 Task: Add Attachment from Google Drive to Card Card0000000071 in Board Board0000000018 in Workspace WS0000000006 in Trello. Add Cover Orange to Card Card0000000071 in Board Board0000000018 in Workspace WS0000000006 in Trello. Add "Add Label …" with "Title" Title0000000071 to Button Button0000000071 to Card Card0000000071 in Board Board0000000018 in Workspace WS0000000006 in Trello. Add Description DS0000000071 to Card Card0000000071 in Board Board0000000018 in Workspace WS0000000006 in Trello. Add Comment CM0000000071 to Card Card0000000071 in Board Board0000000018 in Workspace WS0000000006 in Trello
Action: Mouse moved to (55, 407)
Screenshot: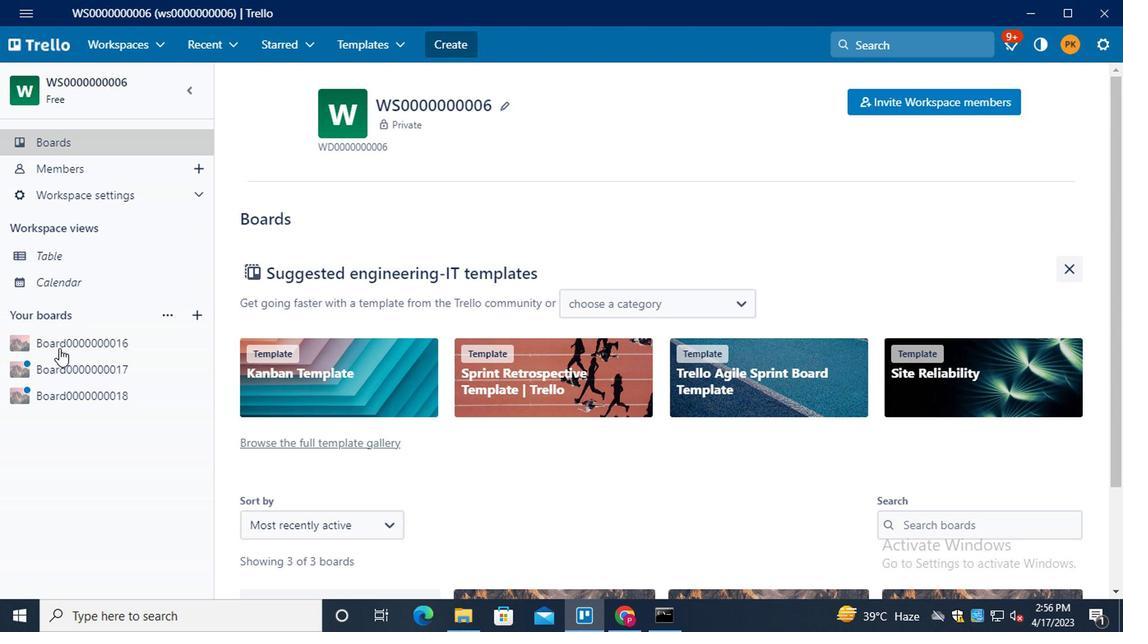 
Action: Mouse pressed left at (55, 407)
Screenshot: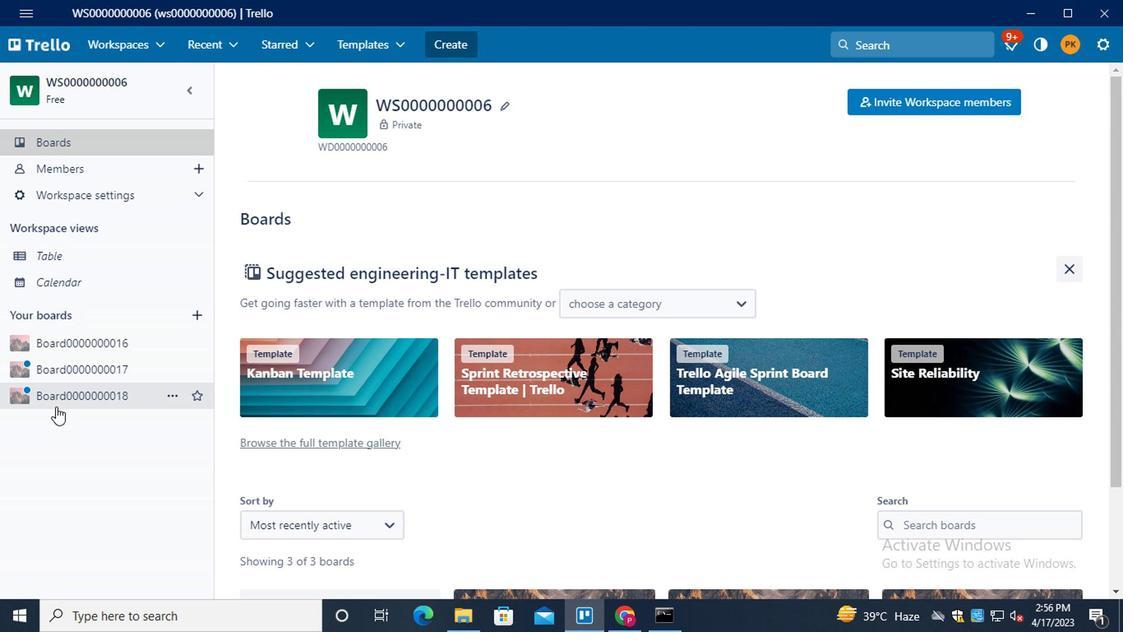 
Action: Mouse moved to (346, 505)
Screenshot: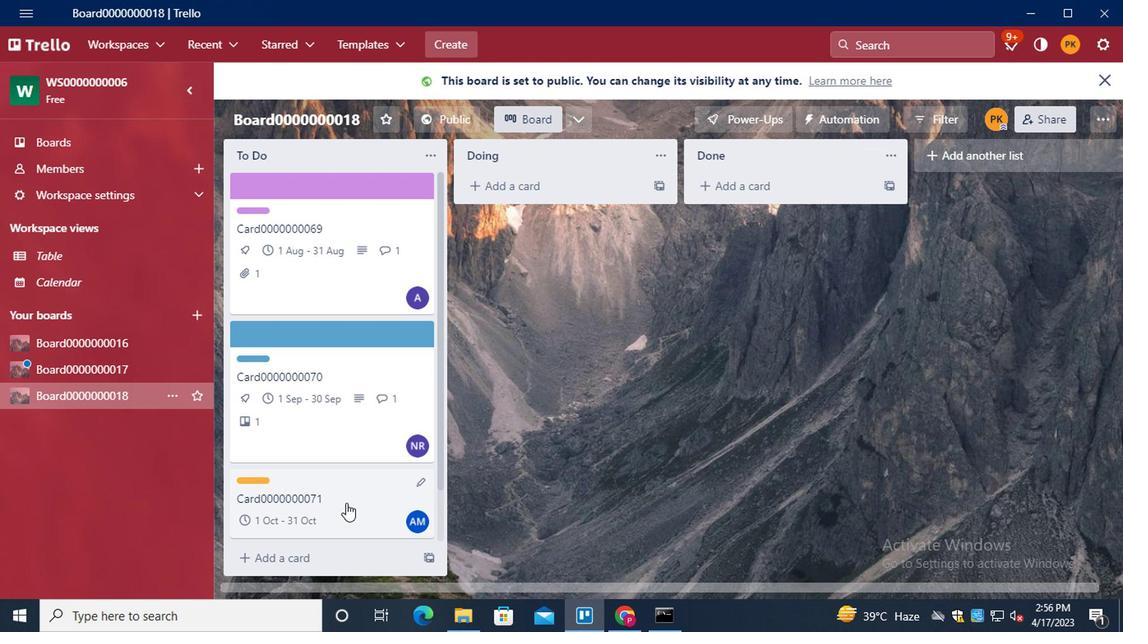 
Action: Mouse pressed left at (346, 505)
Screenshot: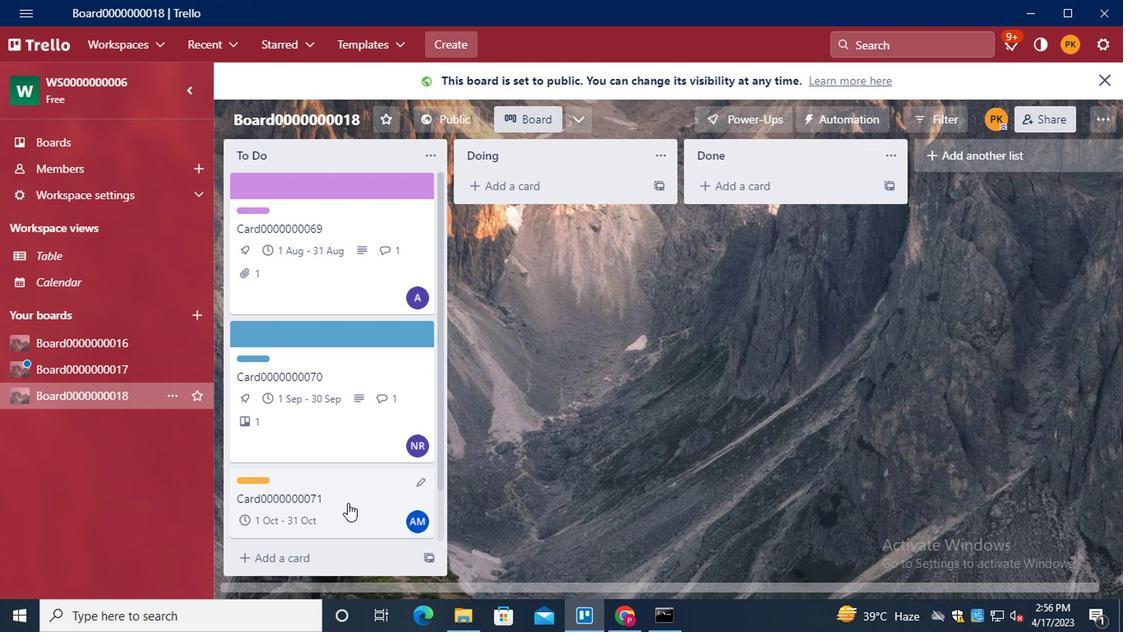 
Action: Mouse moved to (754, 289)
Screenshot: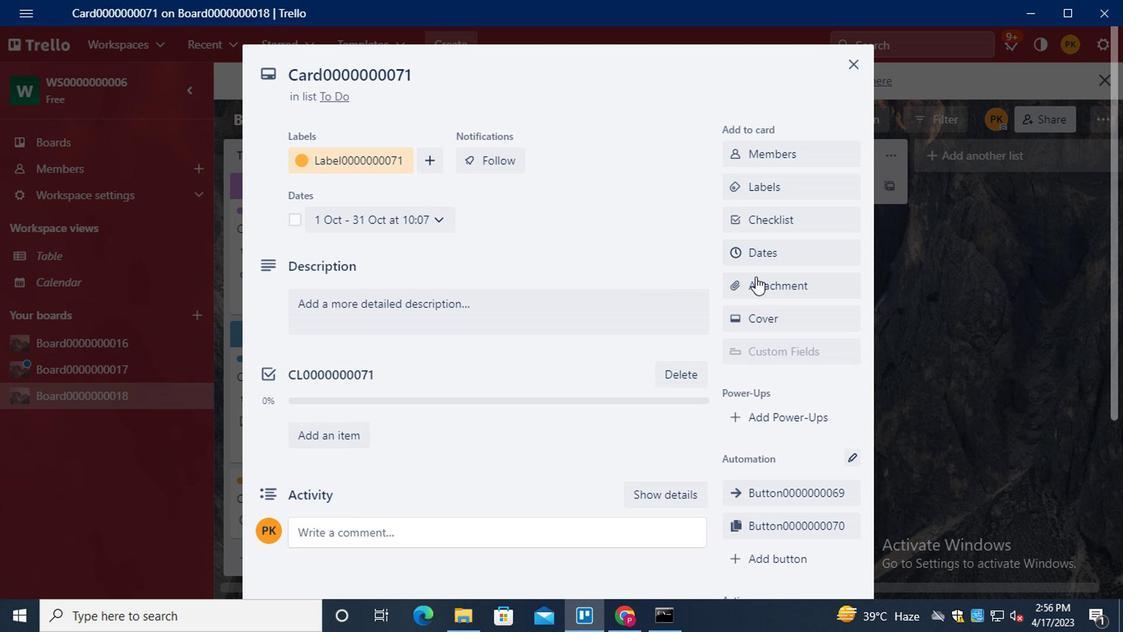
Action: Mouse pressed left at (754, 289)
Screenshot: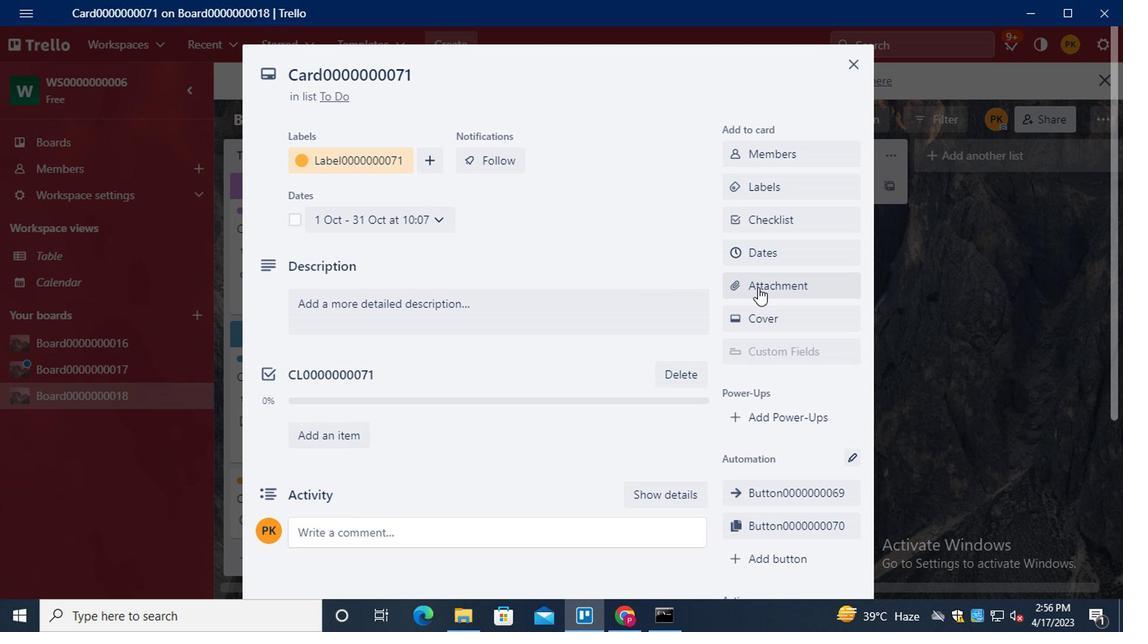 
Action: Mouse moved to (802, 197)
Screenshot: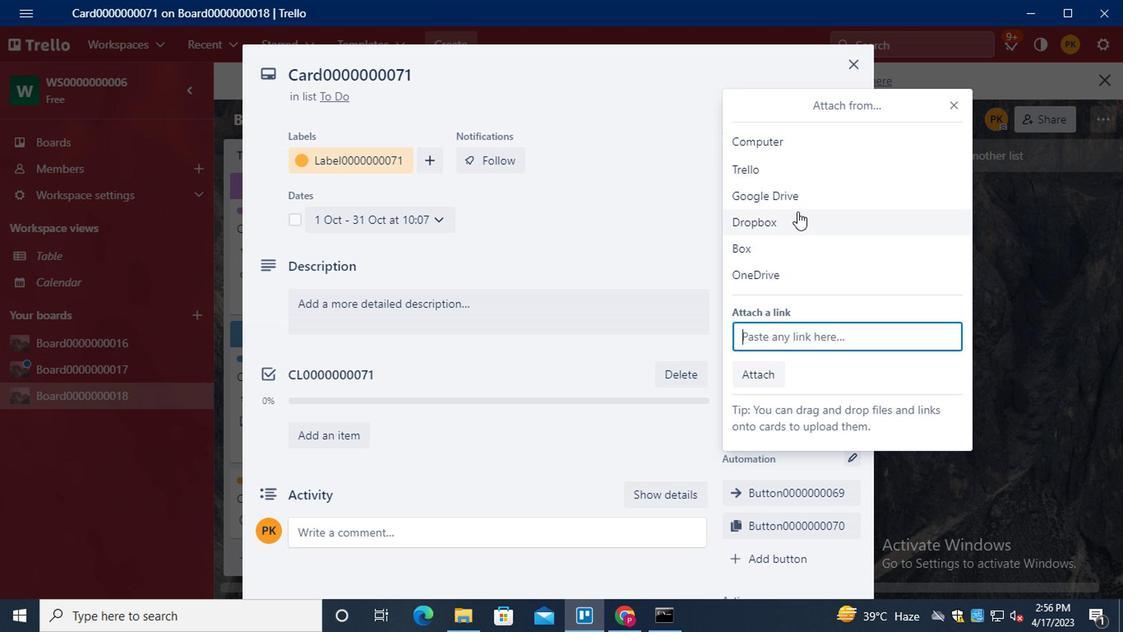 
Action: Mouse pressed left at (802, 197)
Screenshot: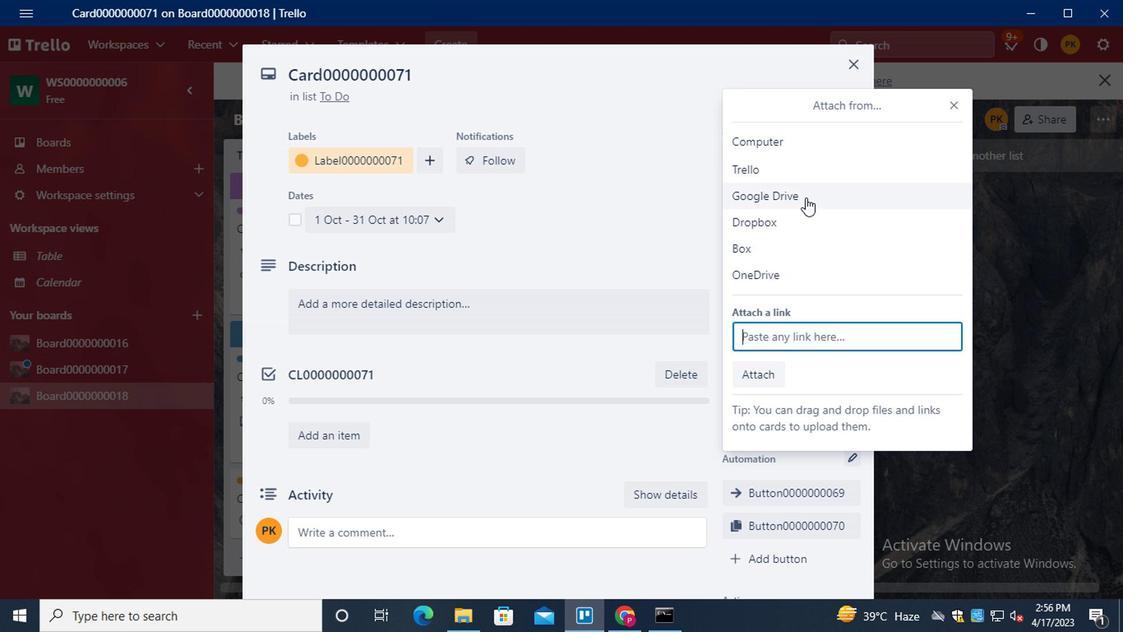 
Action: Mouse moved to (687, 252)
Screenshot: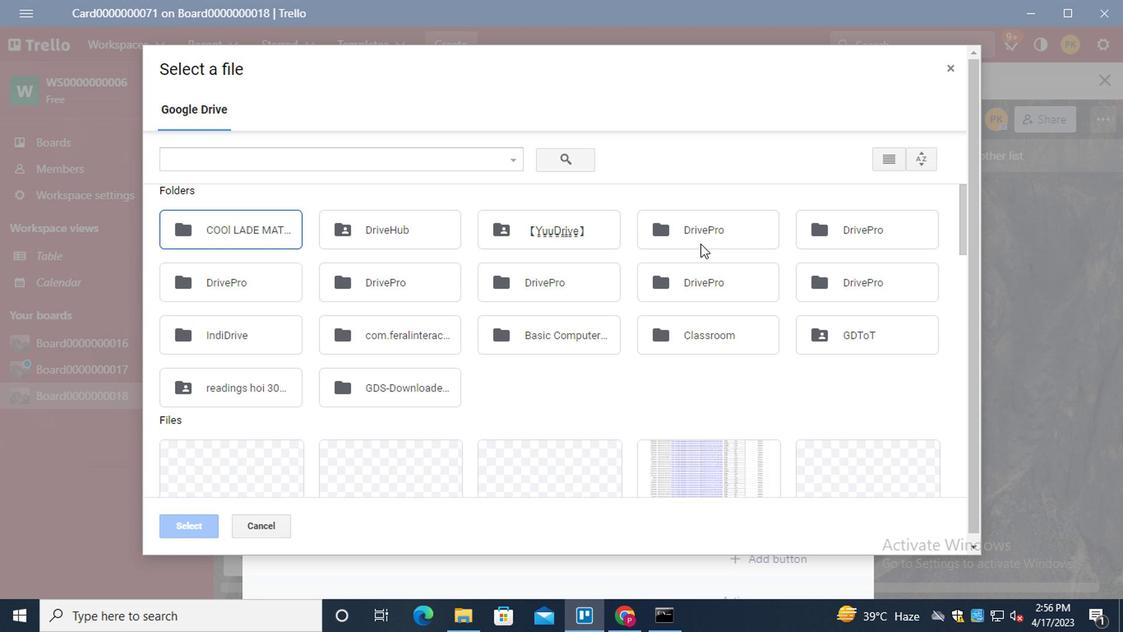 
Action: Mouse scrolled (687, 251) with delta (0, 0)
Screenshot: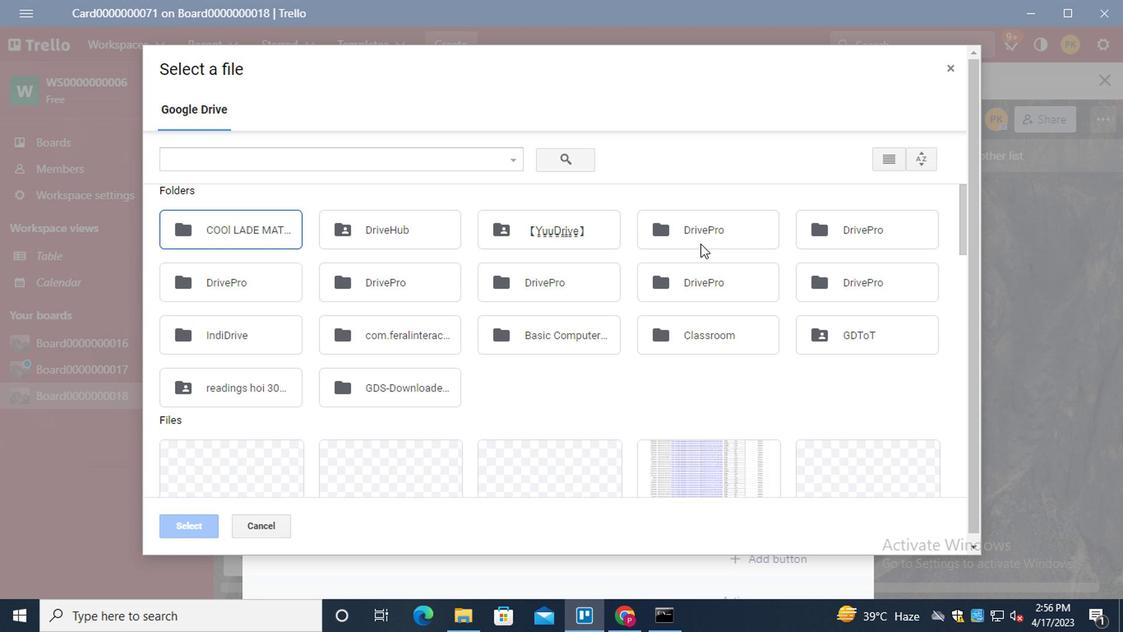 
Action: Mouse moved to (687, 259)
Screenshot: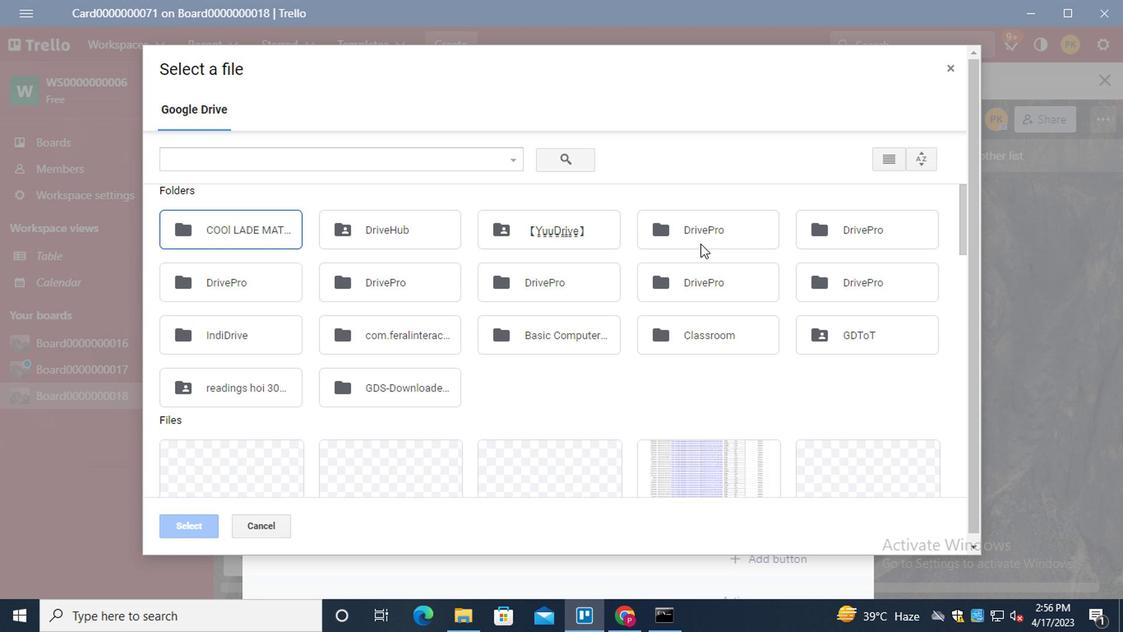
Action: Mouse scrolled (687, 259) with delta (0, 0)
Screenshot: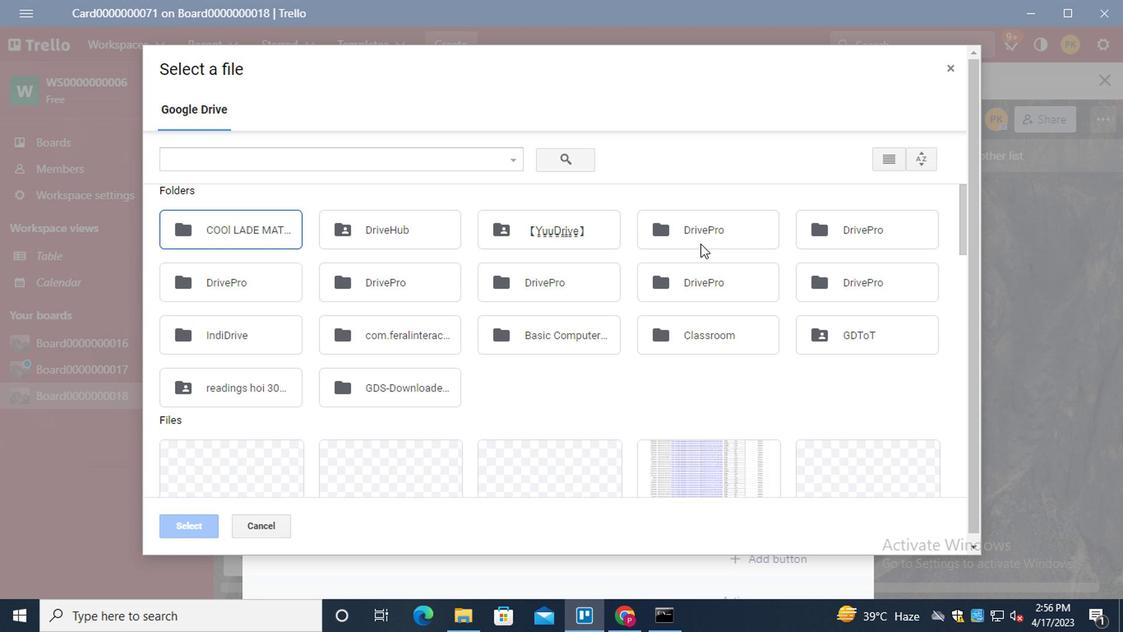 
Action: Mouse moved to (685, 273)
Screenshot: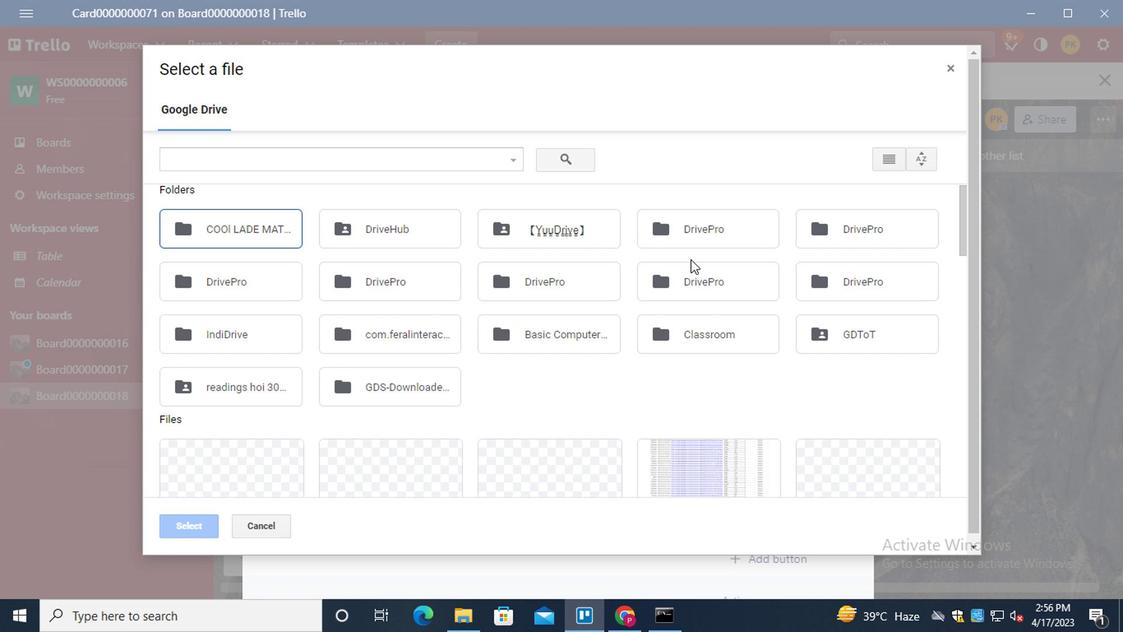 
Action: Mouse scrolled (685, 272) with delta (0, -1)
Screenshot: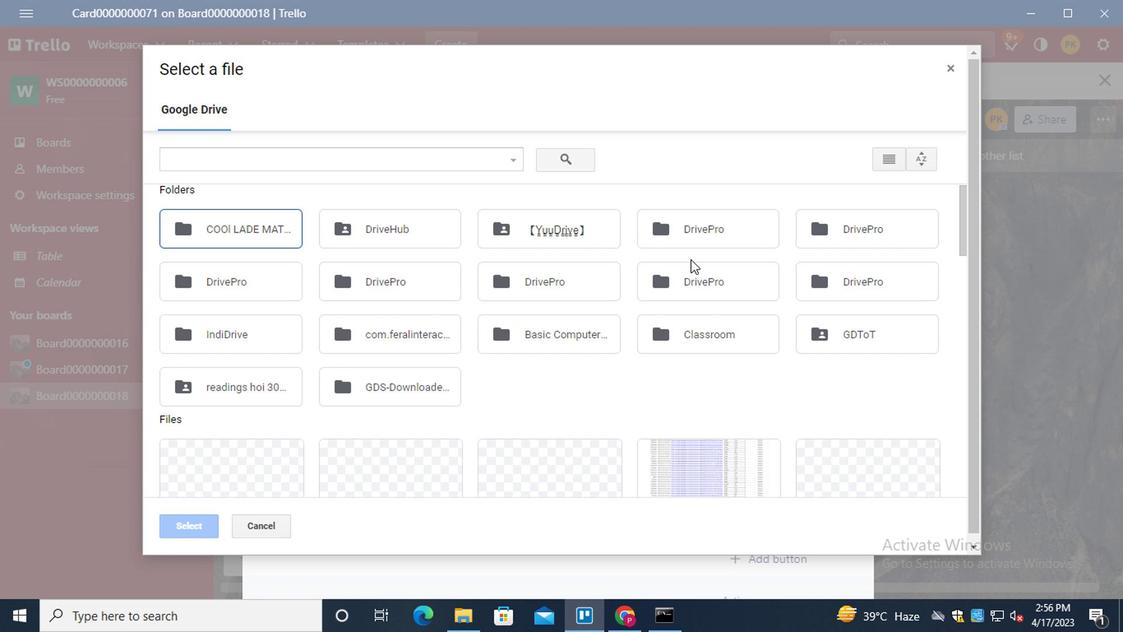 
Action: Mouse moved to (519, 419)
Screenshot: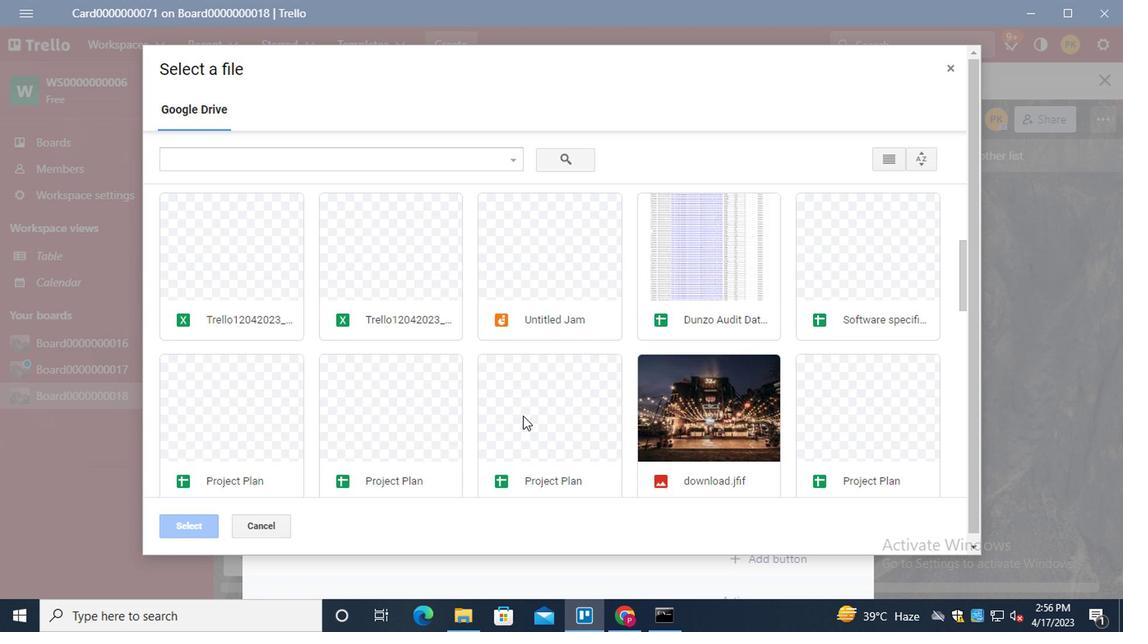 
Action: Mouse pressed left at (519, 419)
Screenshot: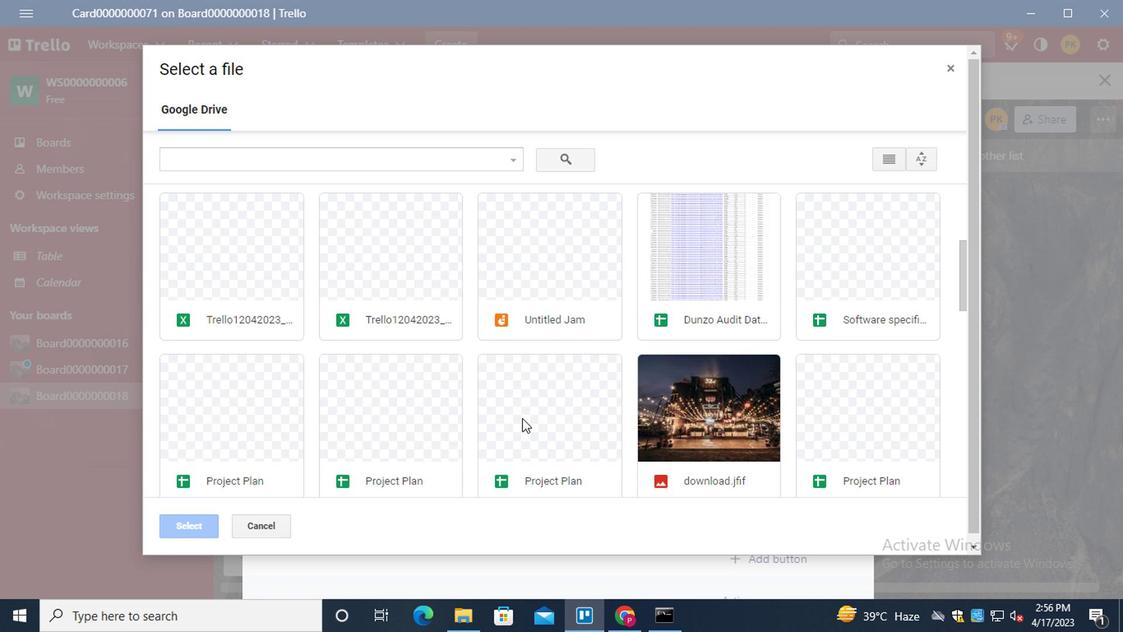 
Action: Mouse moved to (189, 527)
Screenshot: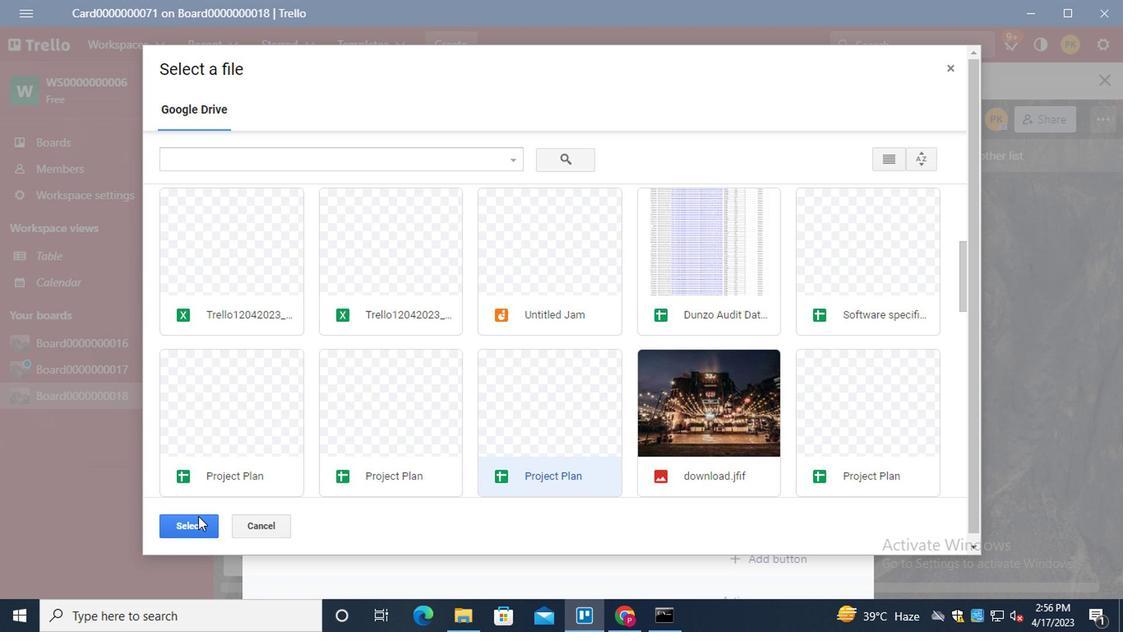 
Action: Mouse pressed left at (189, 527)
Screenshot: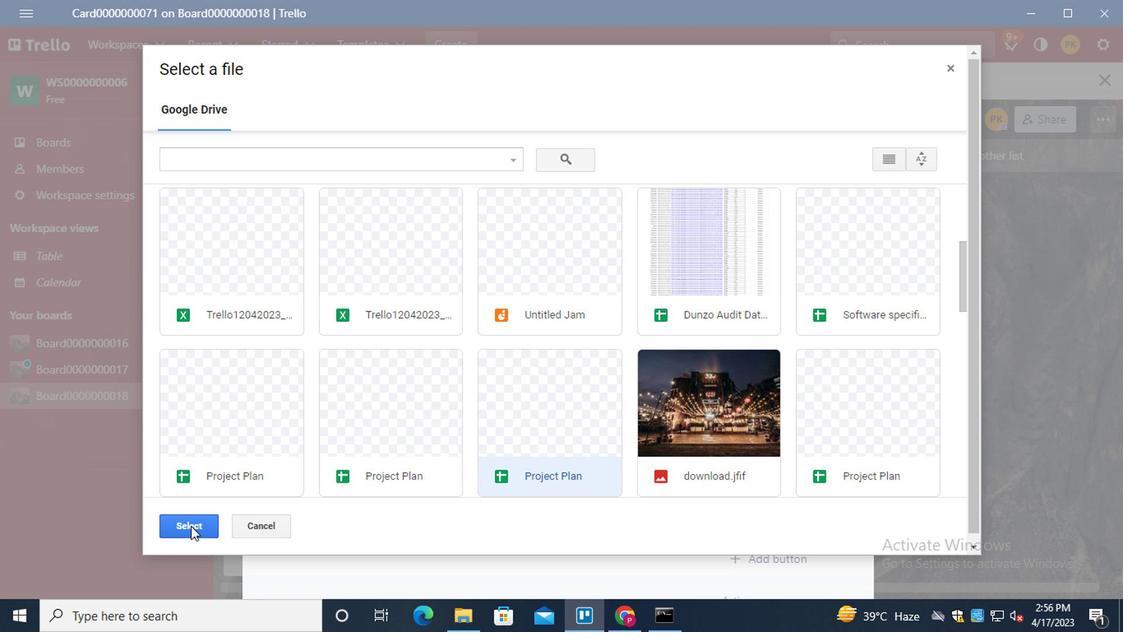 
Action: Mouse moved to (759, 317)
Screenshot: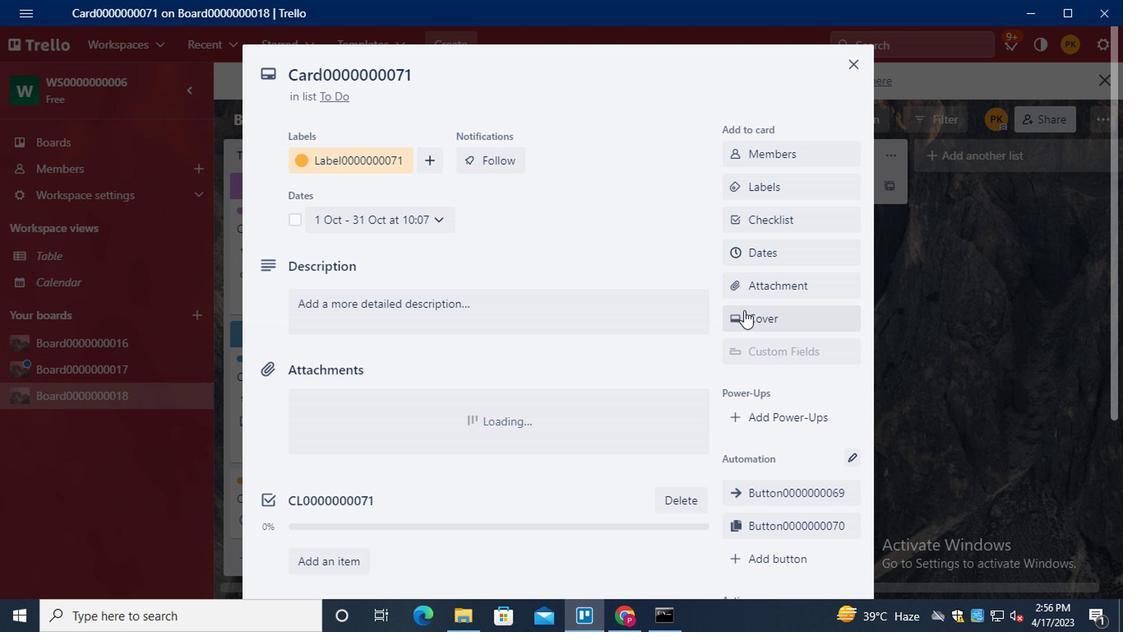 
Action: Mouse pressed left at (759, 317)
Screenshot: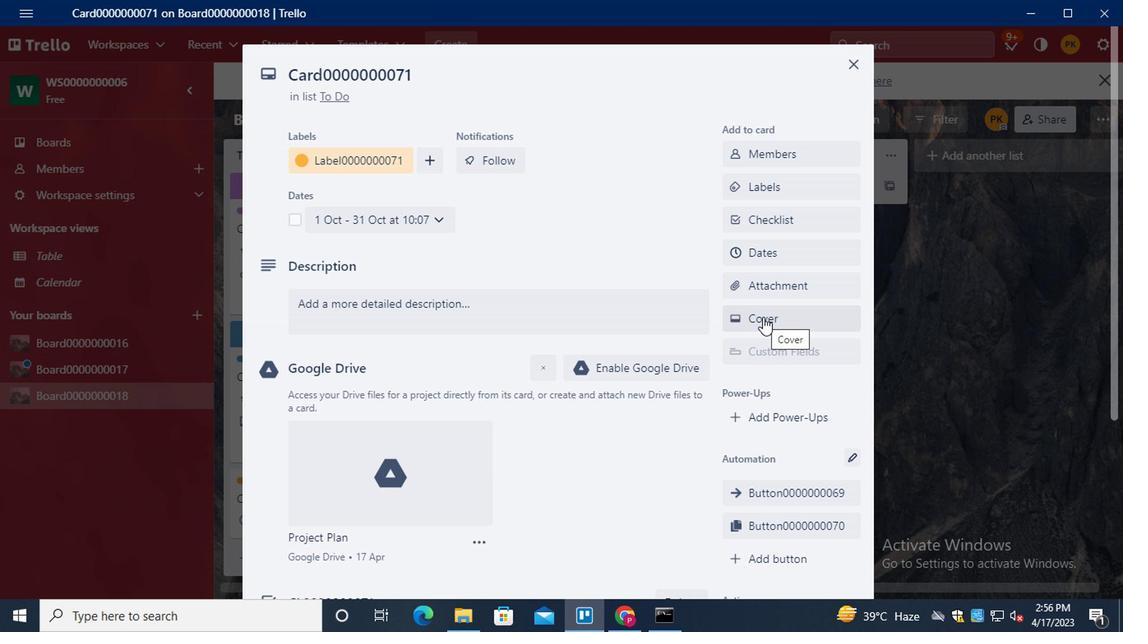 
Action: Mouse moved to (854, 275)
Screenshot: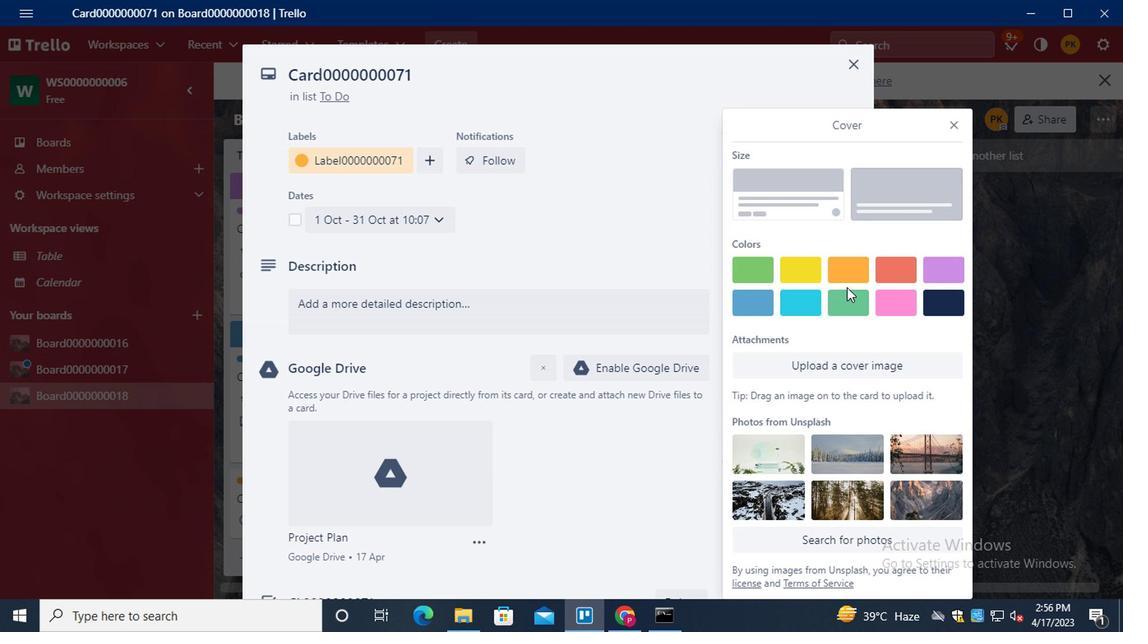 
Action: Mouse pressed left at (854, 275)
Screenshot: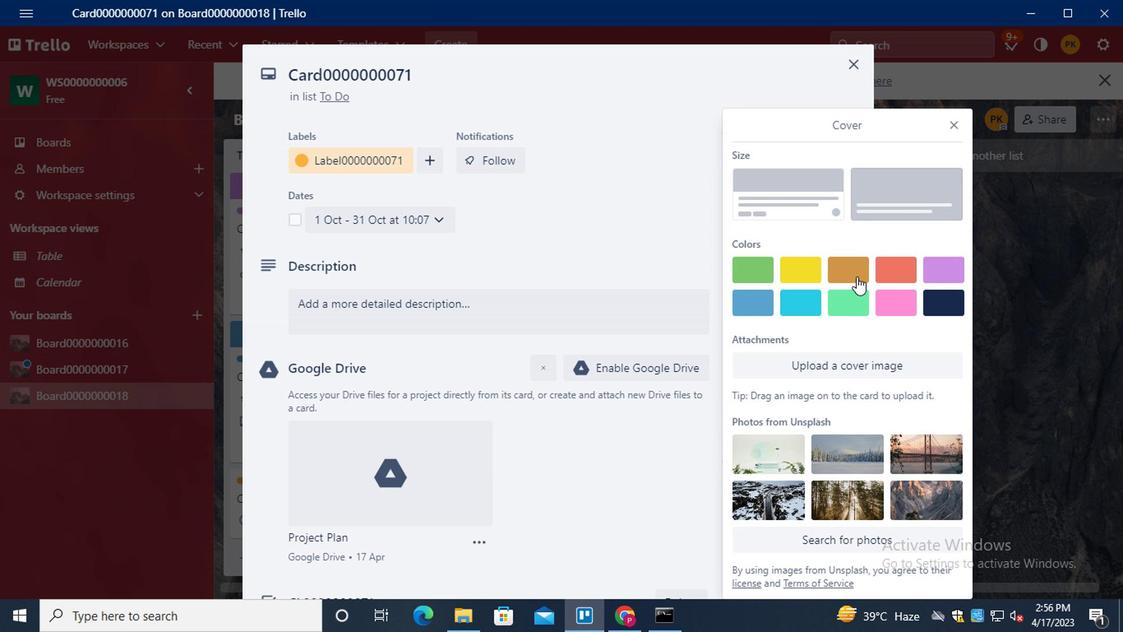 
Action: Mouse moved to (940, 95)
Screenshot: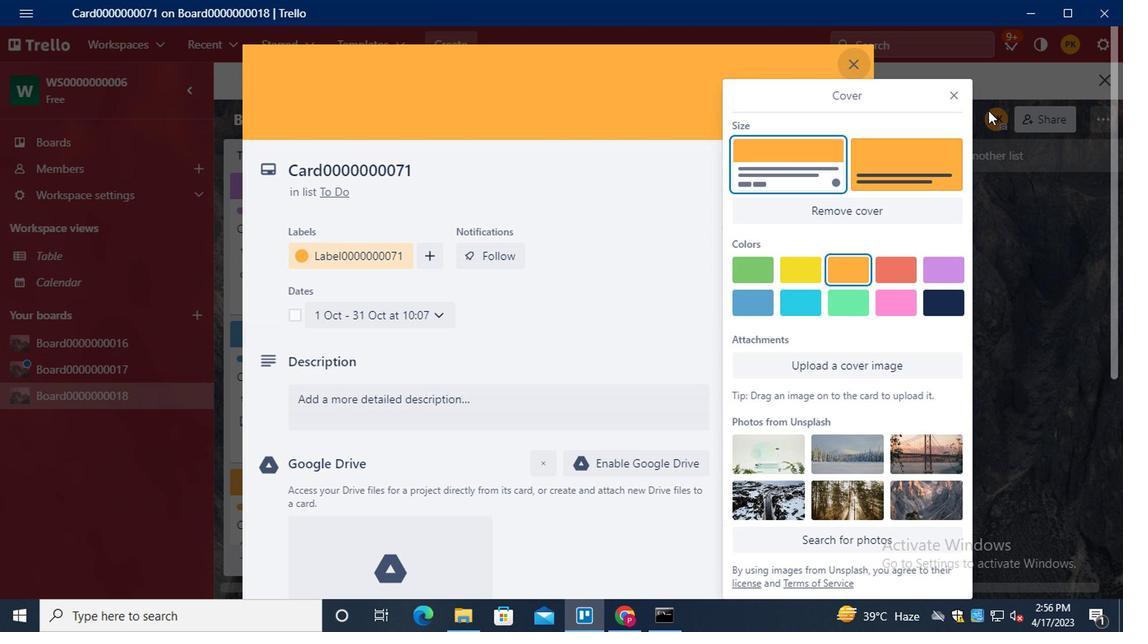 
Action: Mouse pressed left at (940, 95)
Screenshot: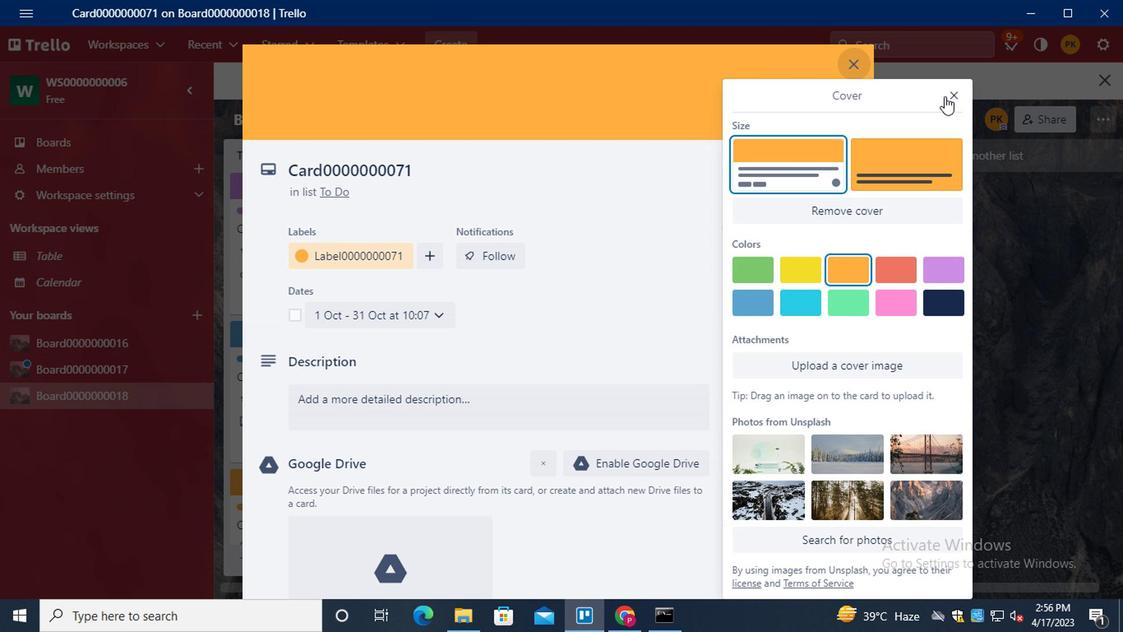 
Action: Mouse moved to (800, 311)
Screenshot: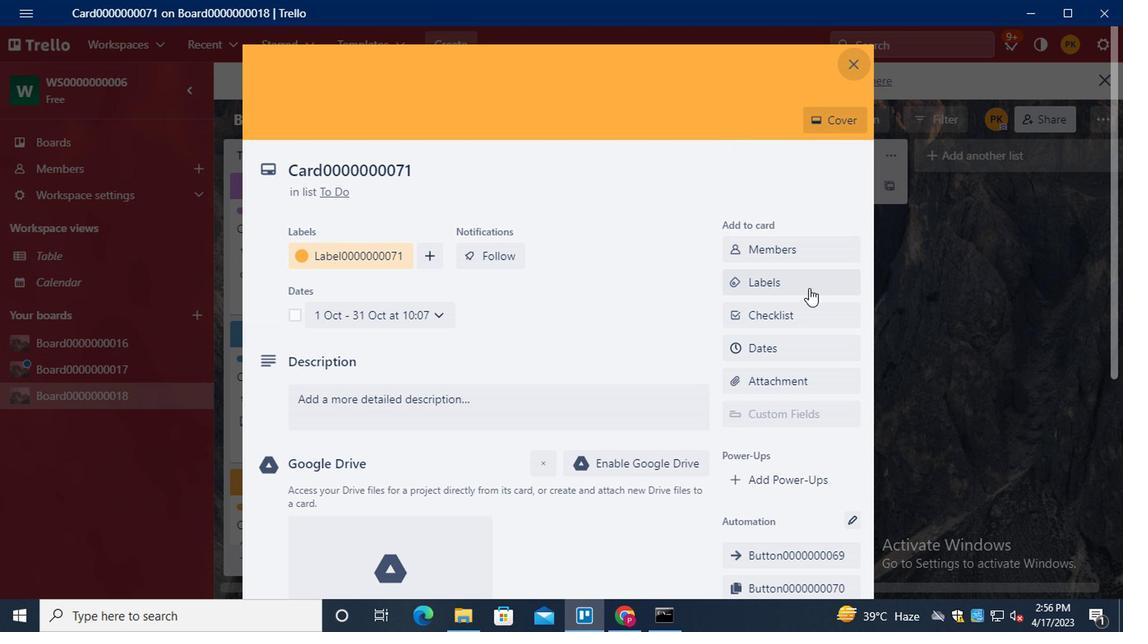 
Action: Mouse scrolled (800, 311) with delta (0, 0)
Screenshot: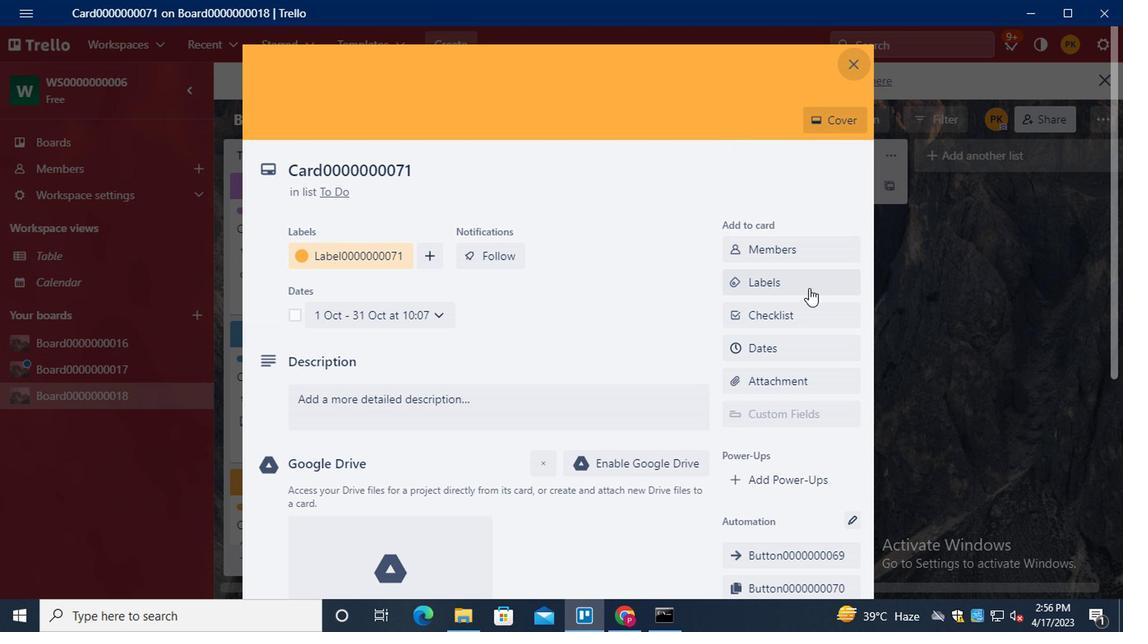 
Action: Mouse moved to (800, 318)
Screenshot: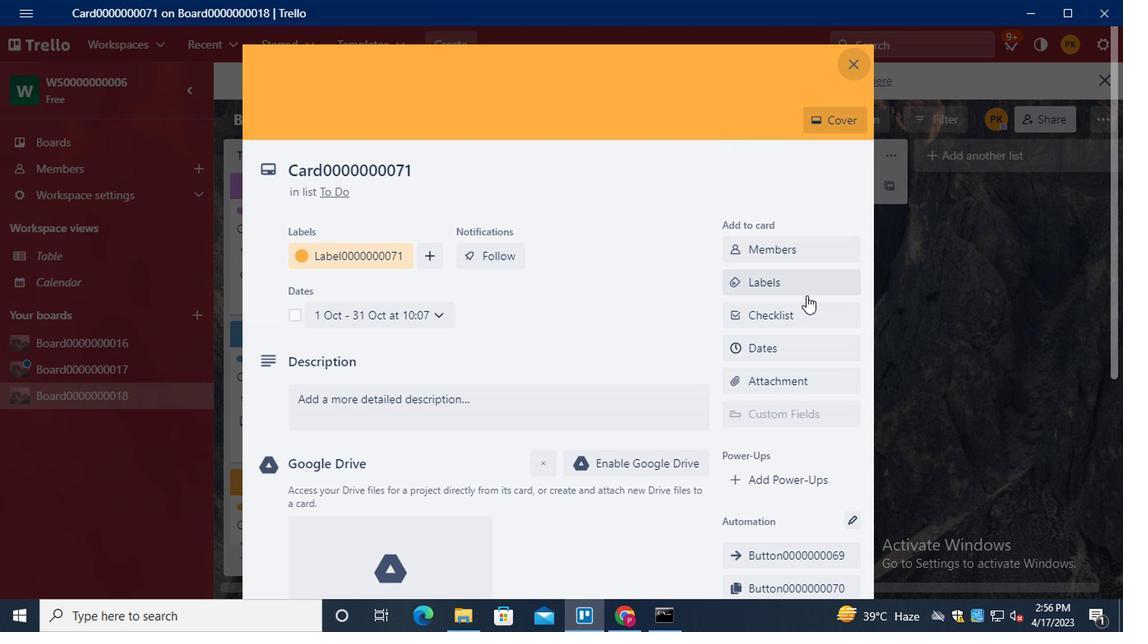 
Action: Mouse scrolled (800, 317) with delta (0, -1)
Screenshot: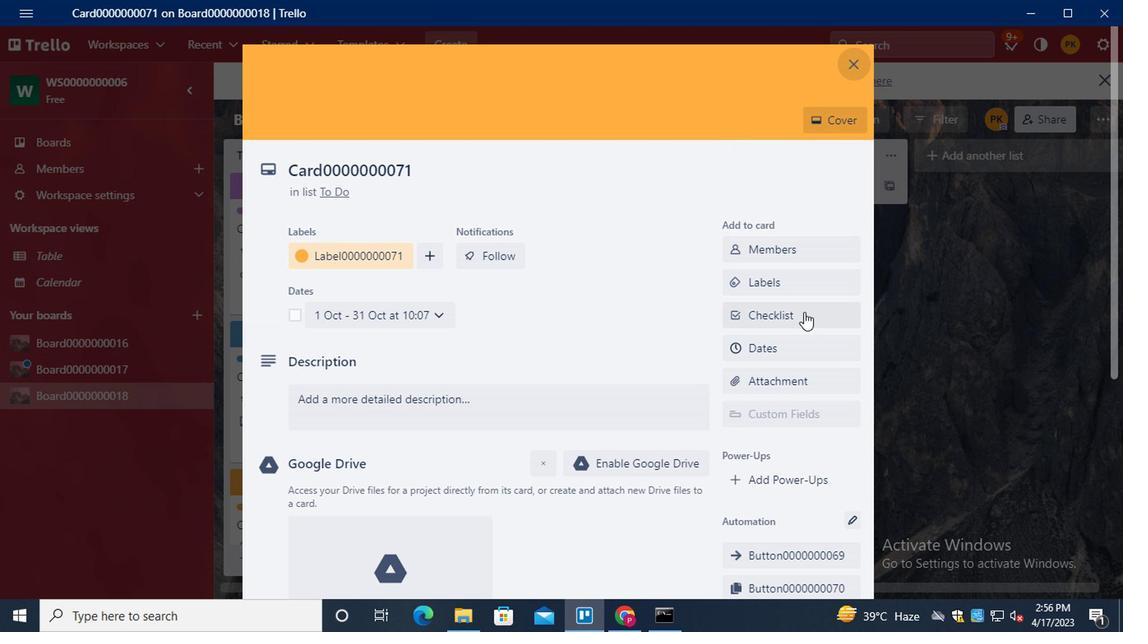 
Action: Mouse scrolled (800, 317) with delta (0, -1)
Screenshot: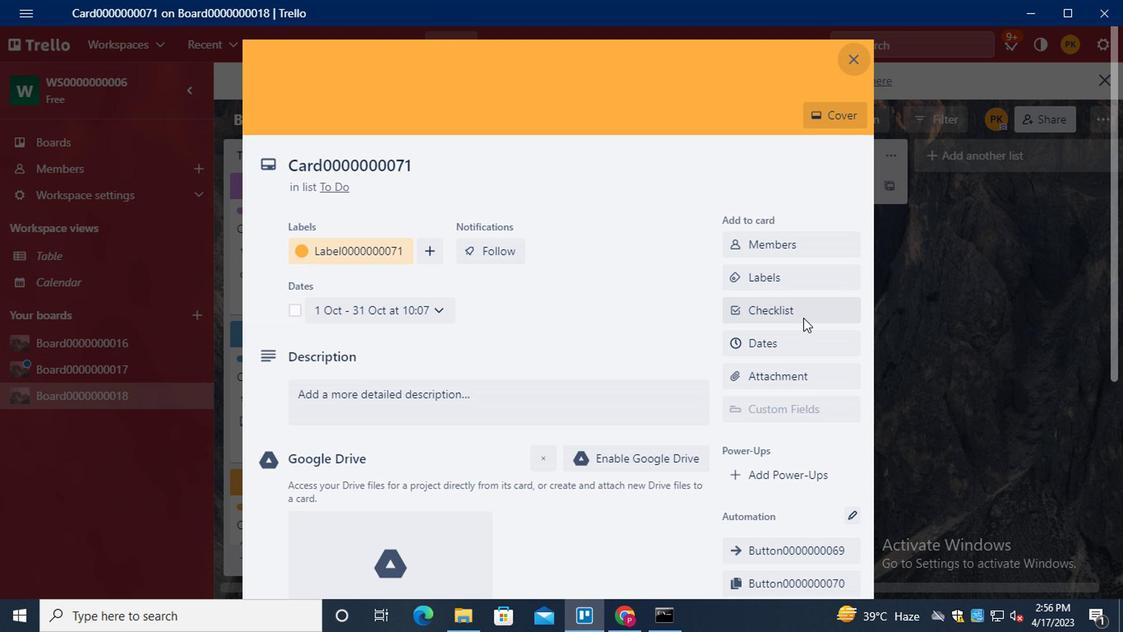 
Action: Mouse moved to (784, 368)
Screenshot: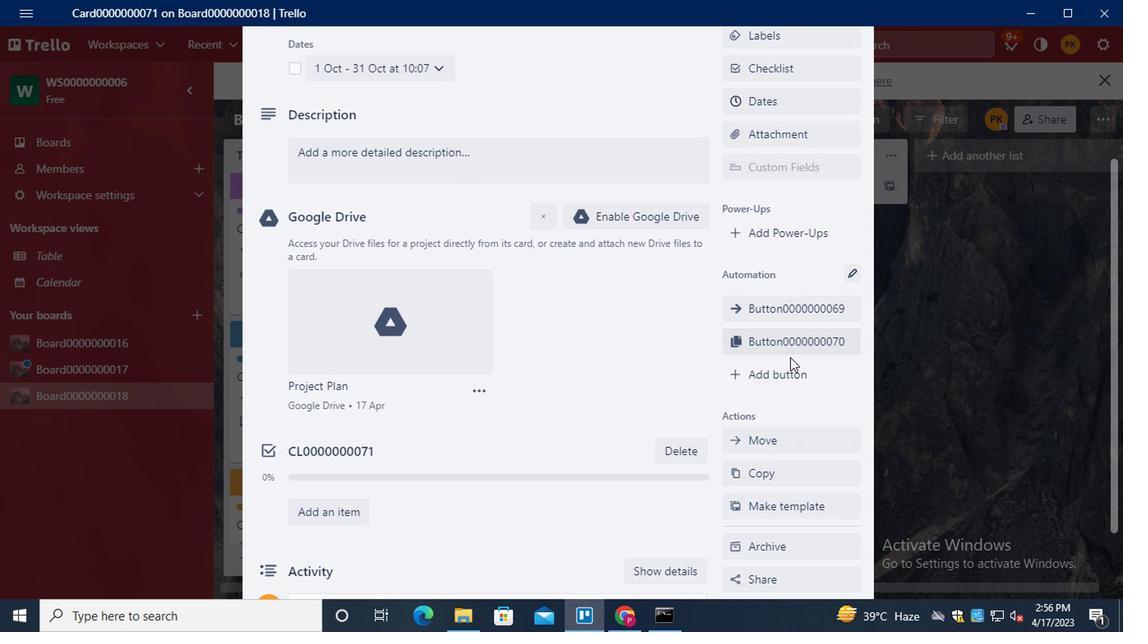 
Action: Mouse pressed left at (784, 368)
Screenshot: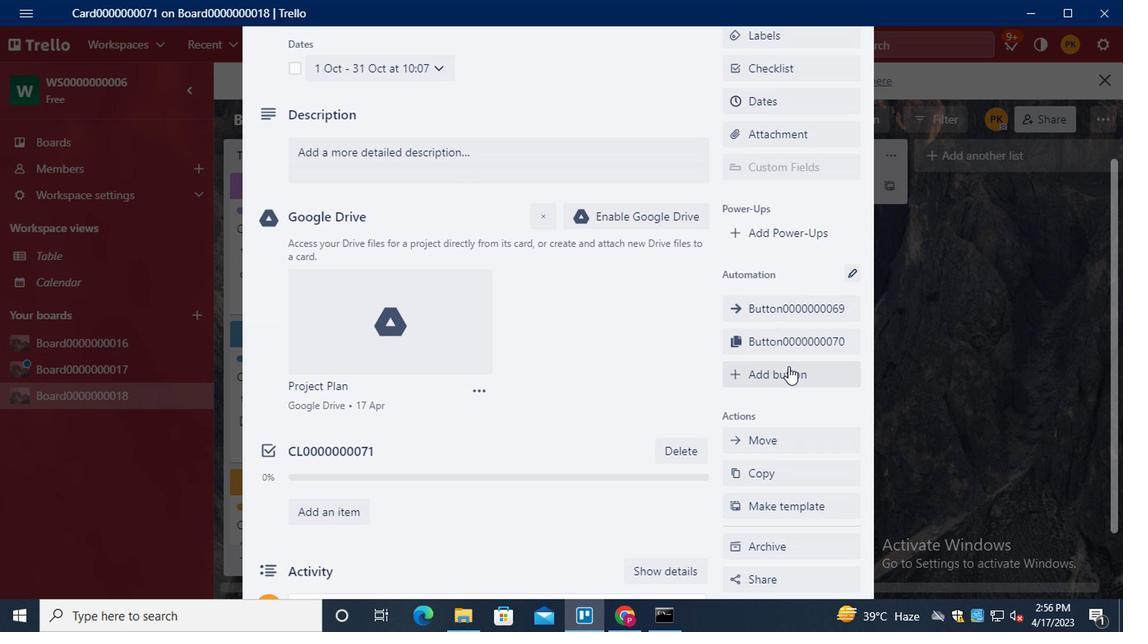 
Action: Mouse moved to (839, 221)
Screenshot: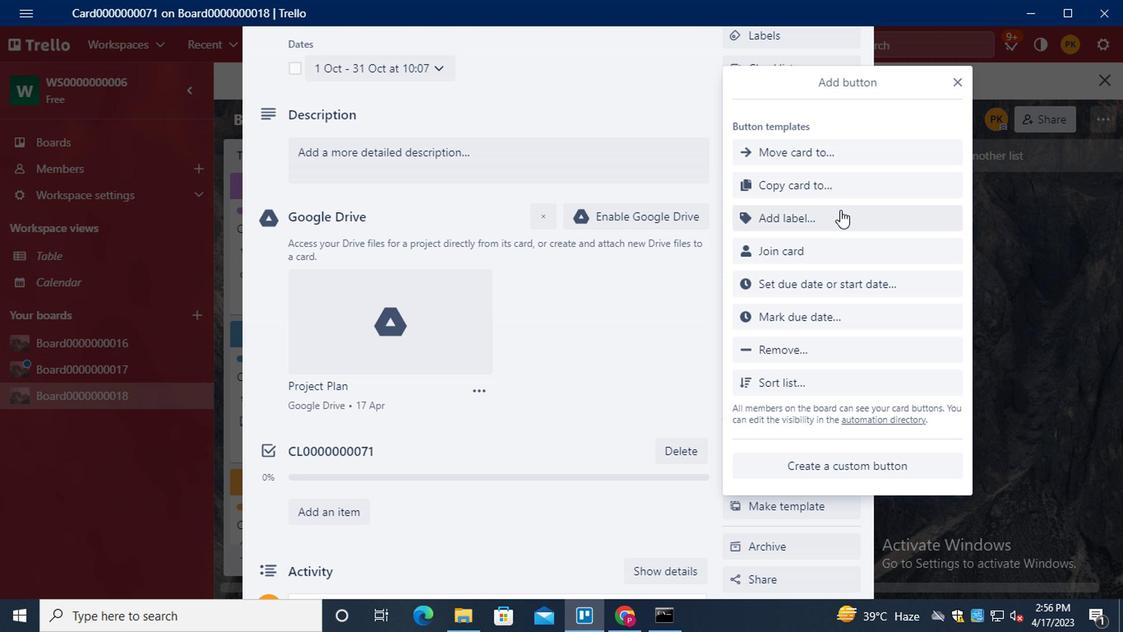 
Action: Mouse pressed left at (839, 221)
Screenshot: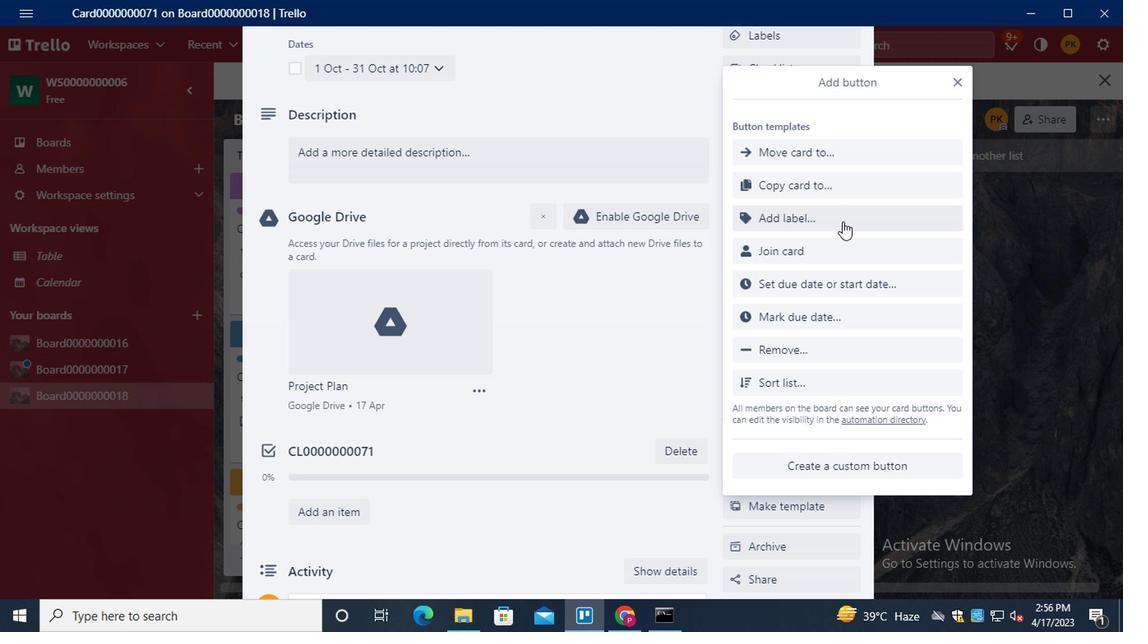
Action: Key pressed <Key.shift>TITLE0000000071
Screenshot: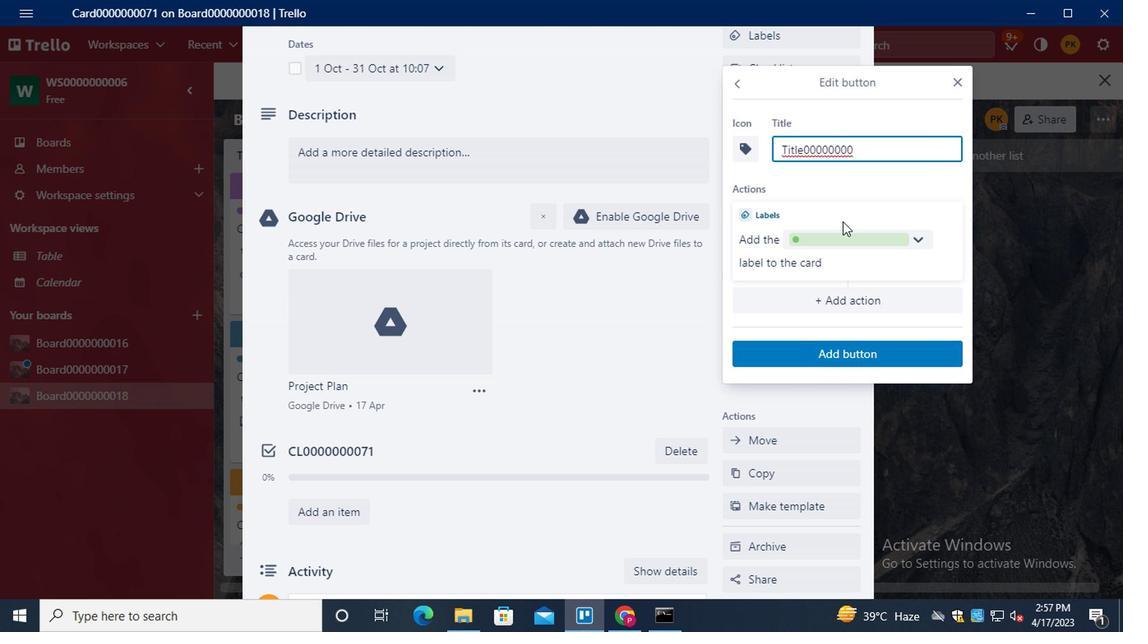 
Action: Mouse moved to (787, 352)
Screenshot: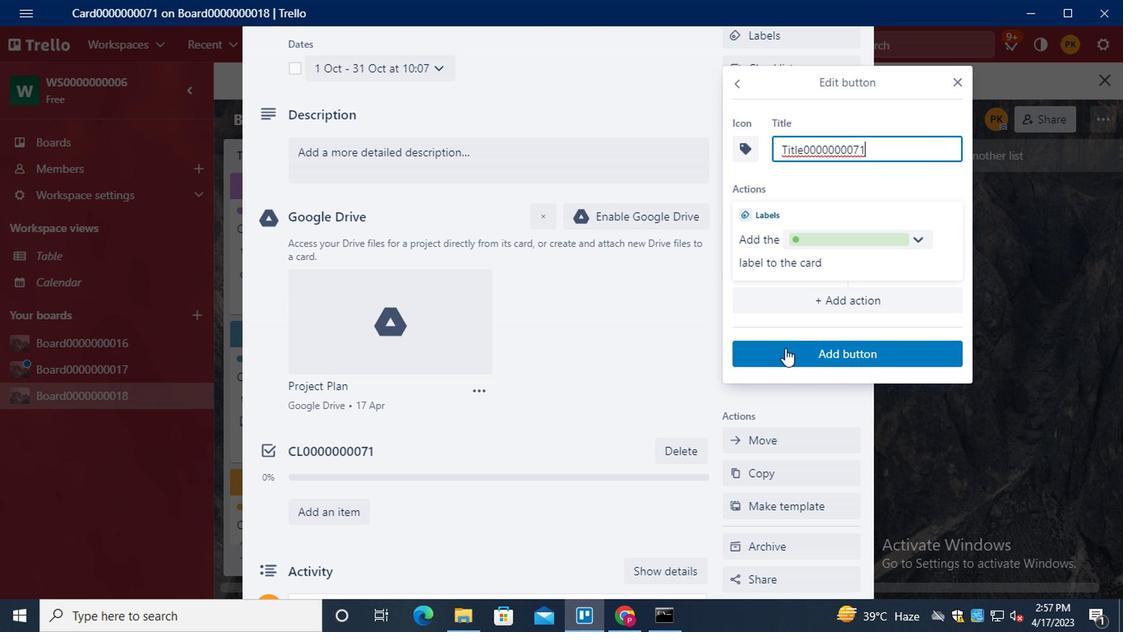 
Action: Mouse pressed left at (787, 352)
Screenshot: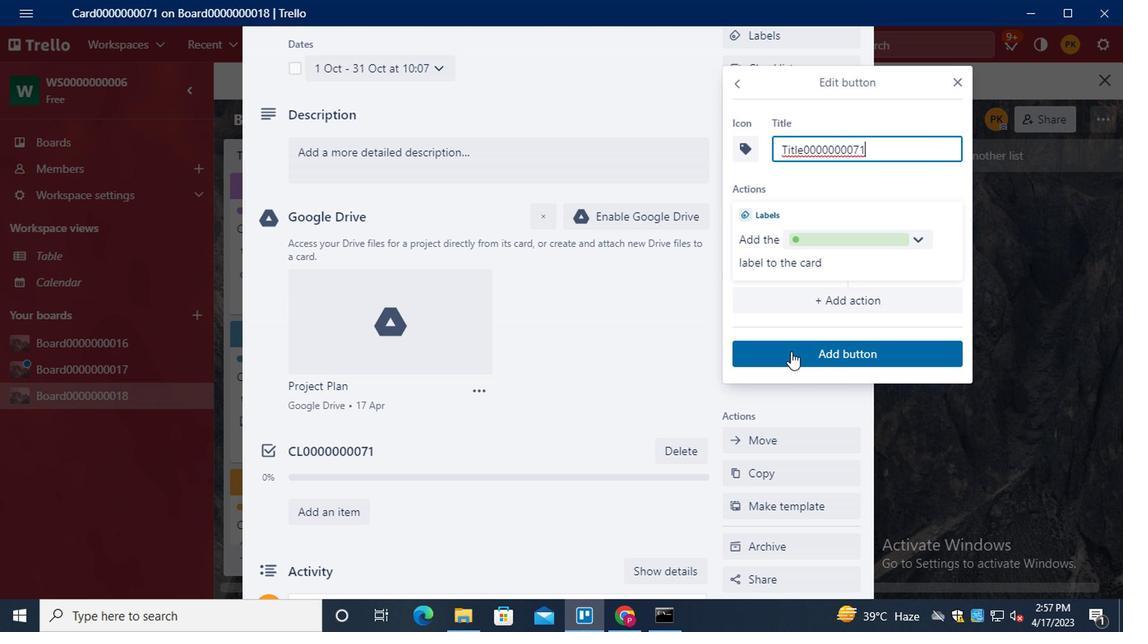 
Action: Mouse moved to (613, 165)
Screenshot: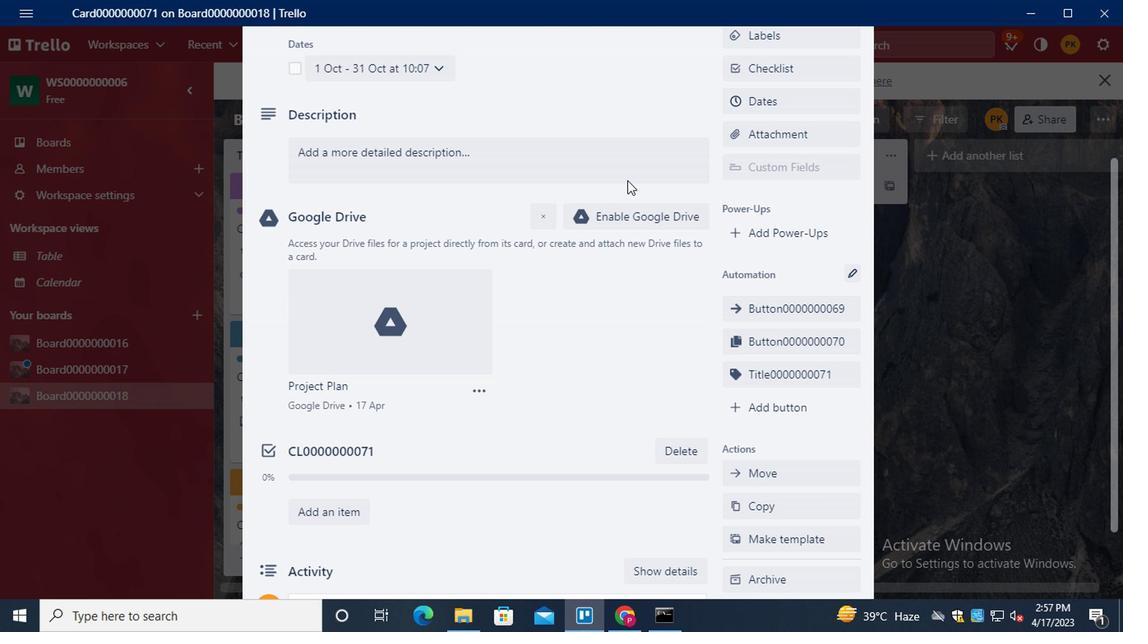 
Action: Mouse pressed left at (613, 165)
Screenshot: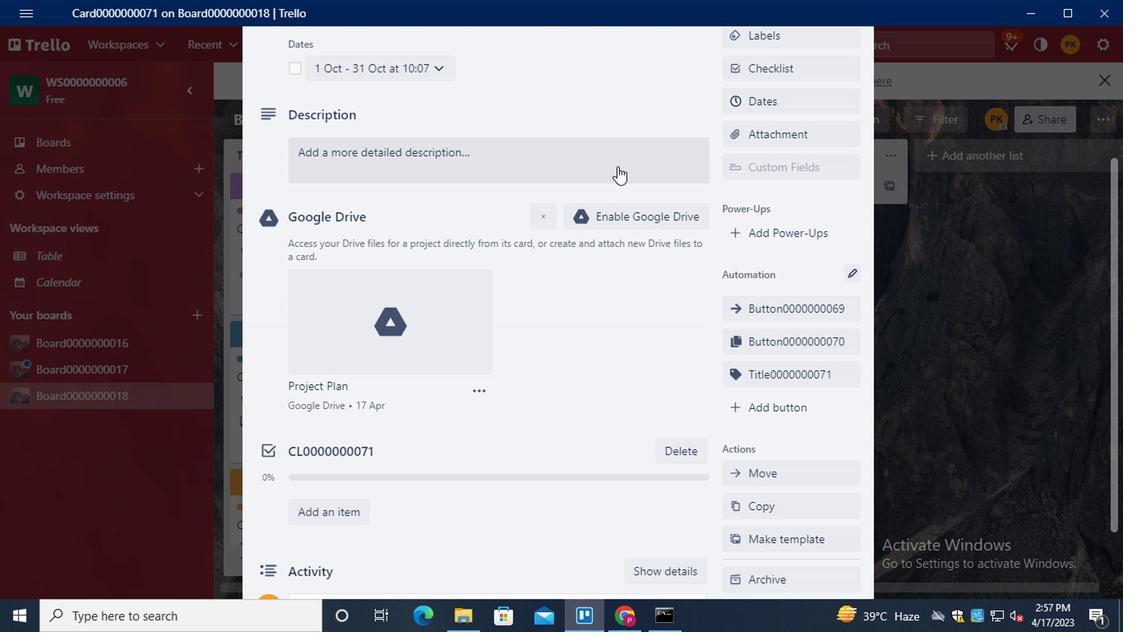 
Action: Key pressed <Key.shift>DS0000000071
Screenshot: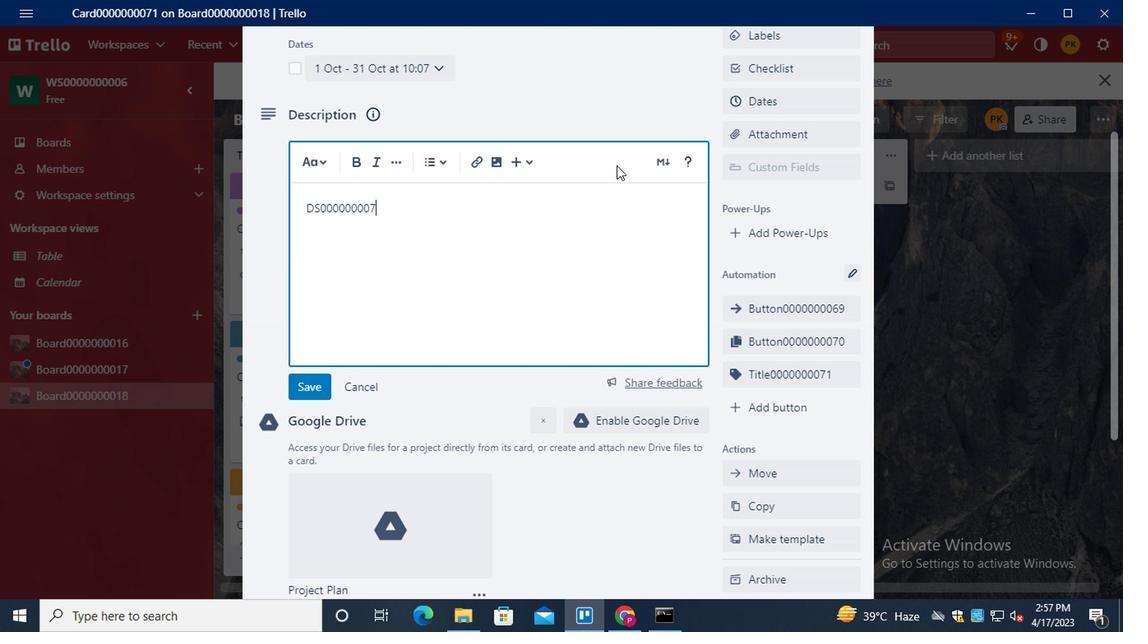 
Action: Mouse moved to (320, 389)
Screenshot: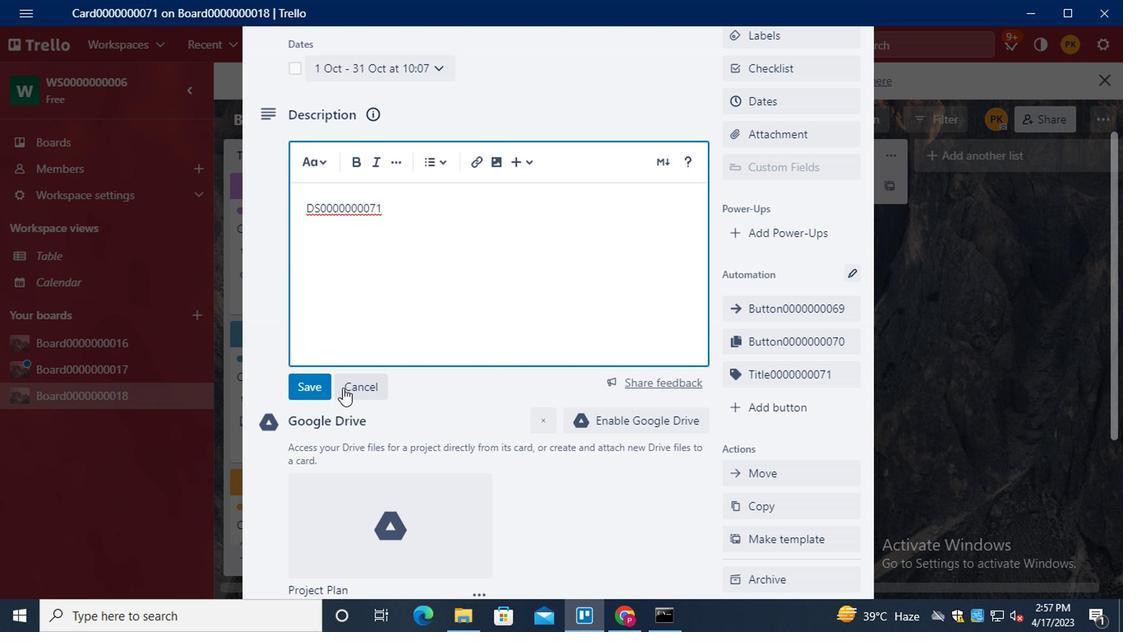 
Action: Mouse pressed left at (320, 389)
Screenshot: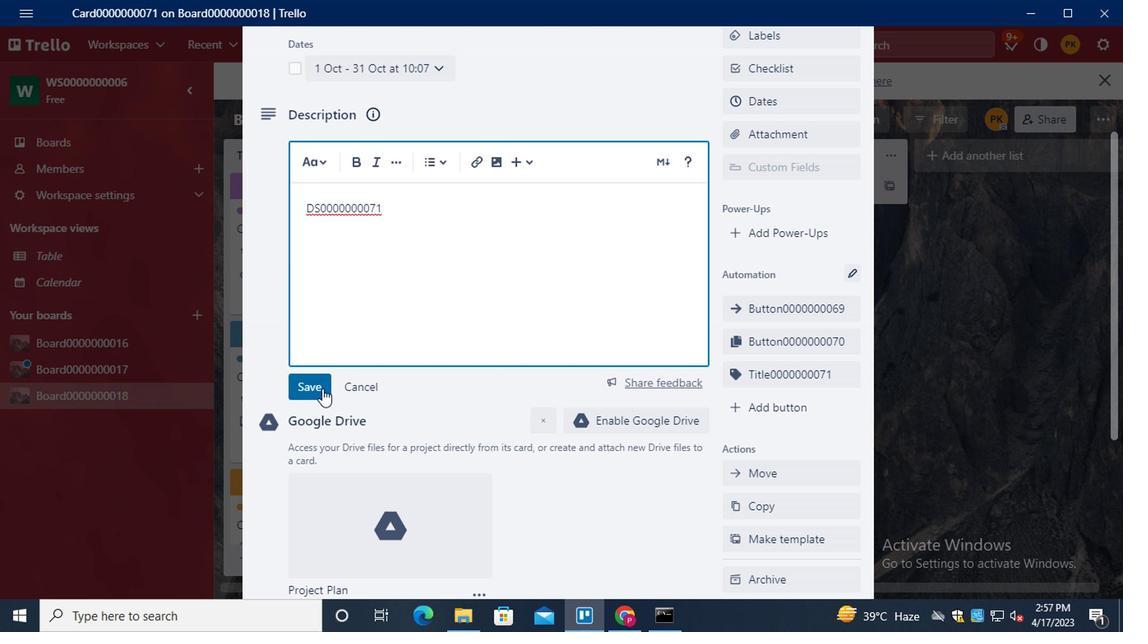 
Action: Mouse moved to (383, 417)
Screenshot: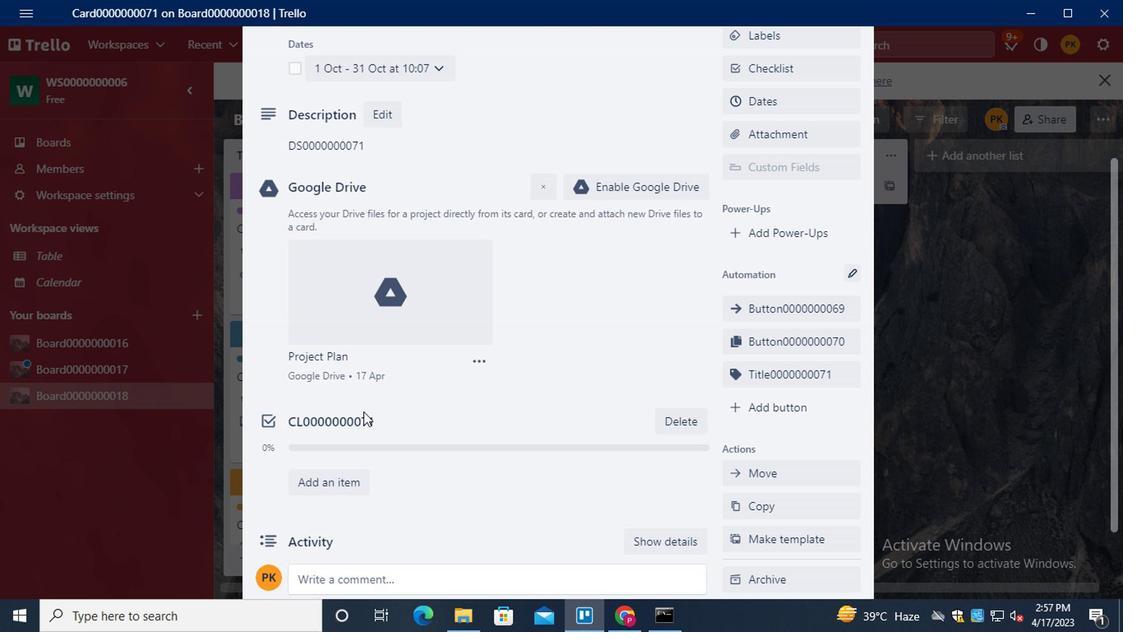 
Action: Mouse scrolled (383, 416) with delta (0, 0)
Screenshot: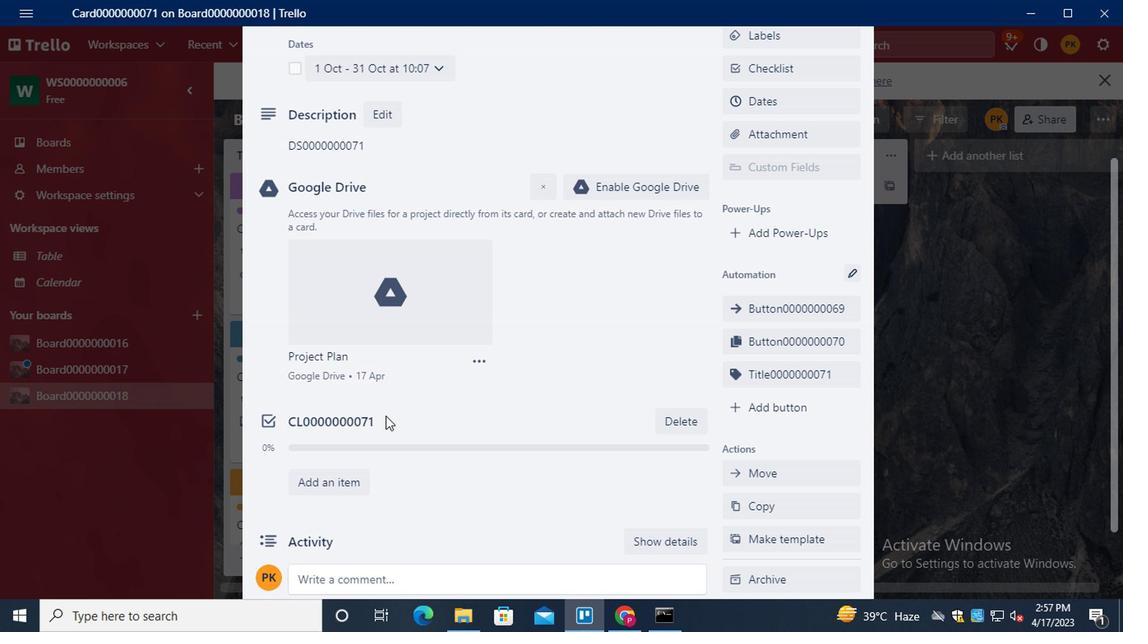 
Action: Mouse scrolled (383, 416) with delta (0, 0)
Screenshot: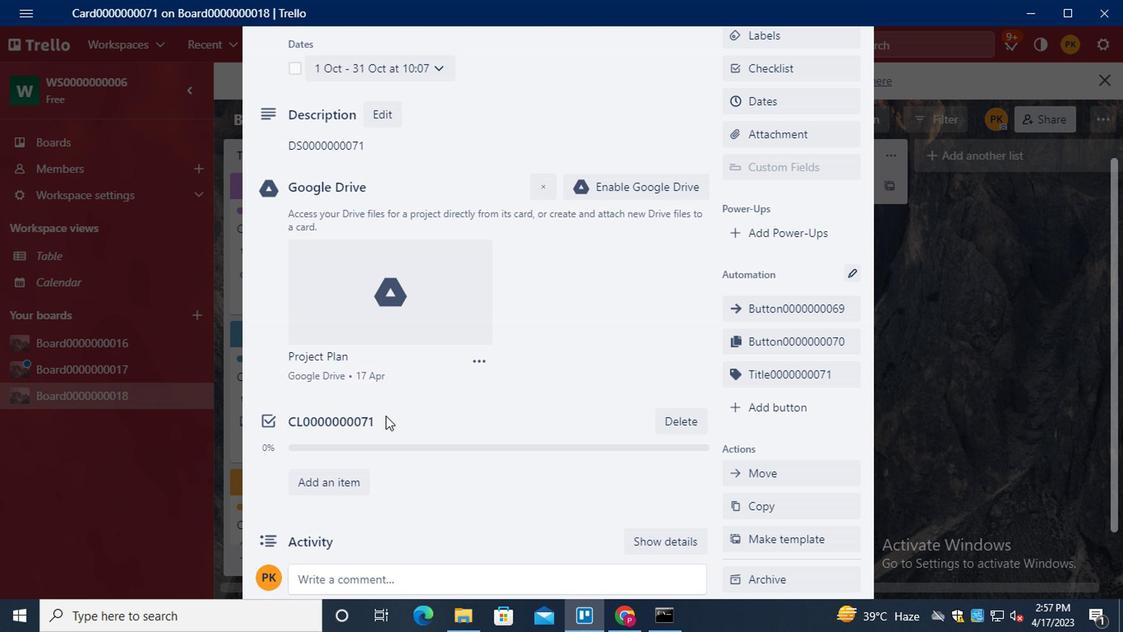 
Action: Mouse moved to (451, 461)
Screenshot: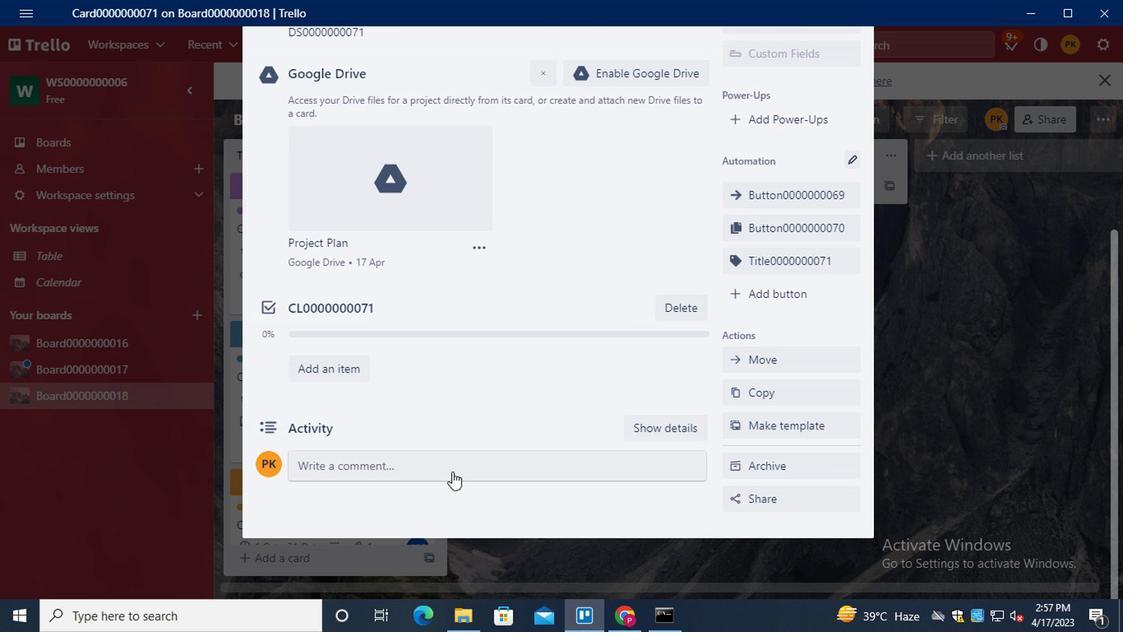 
Action: Mouse pressed left at (451, 461)
Screenshot: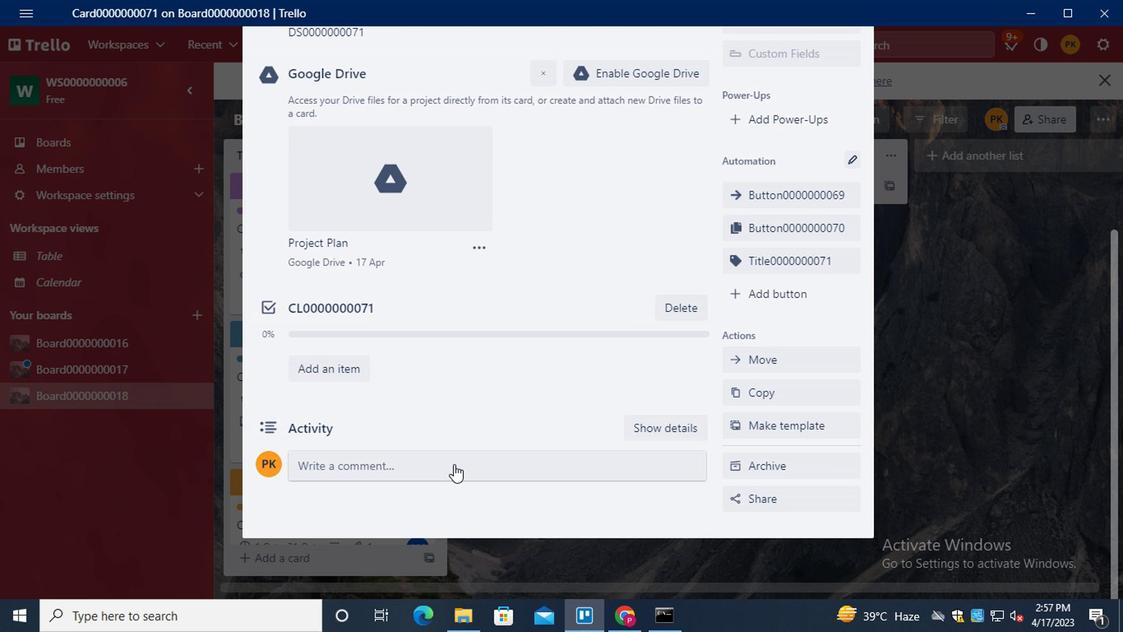
Action: Key pressed <Key.shift>CM0000000071
Screenshot: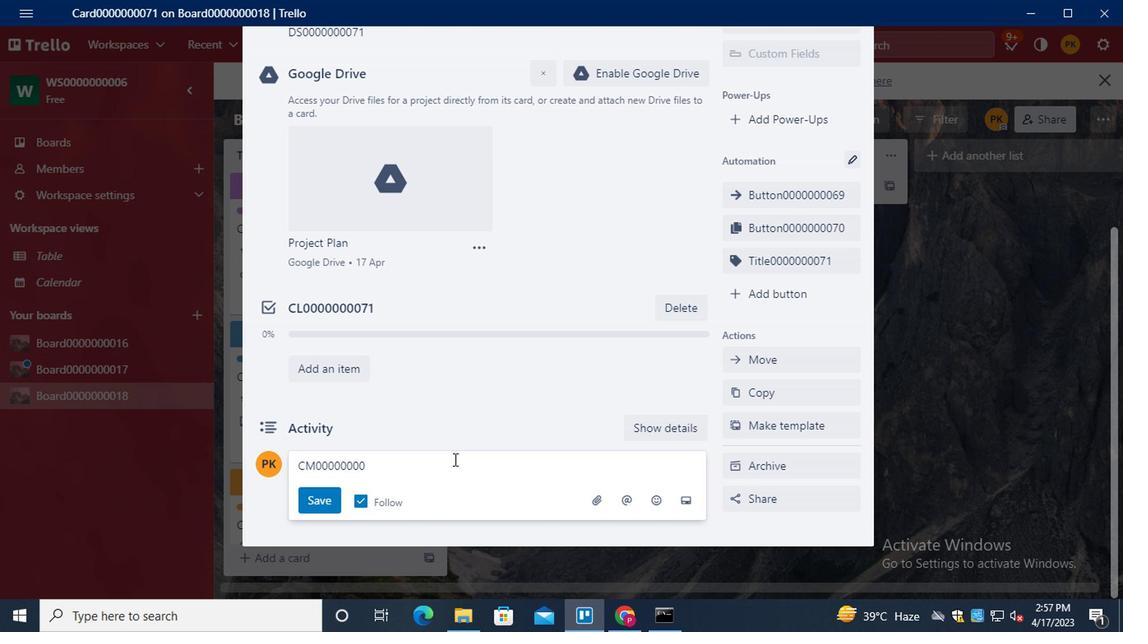 
Action: Mouse moved to (323, 507)
Screenshot: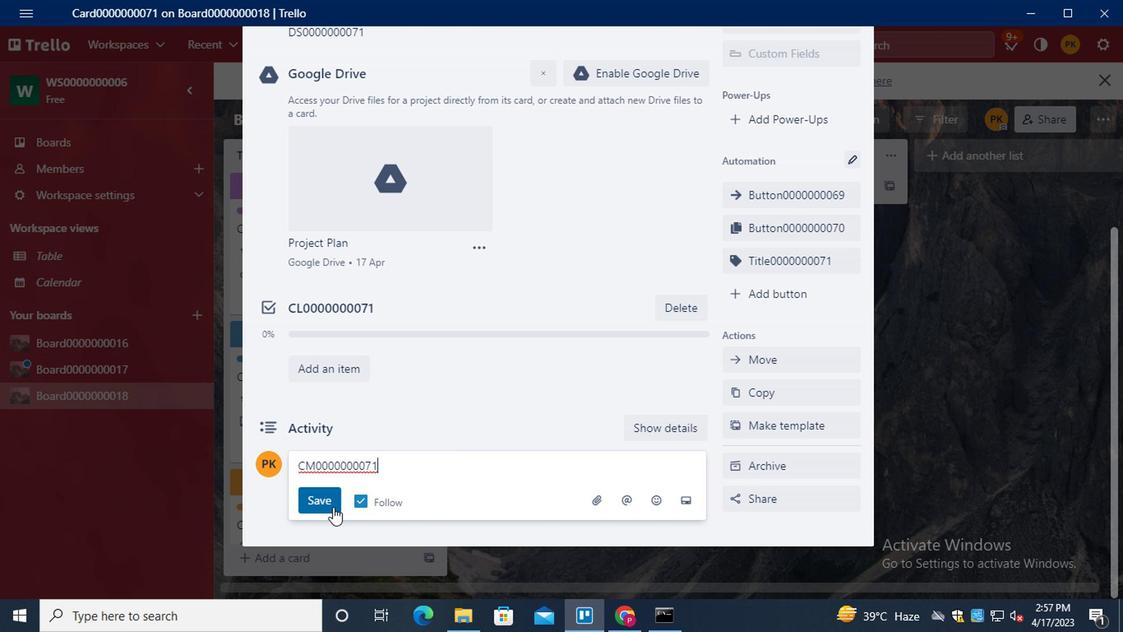 
Action: Mouse pressed left at (323, 507)
Screenshot: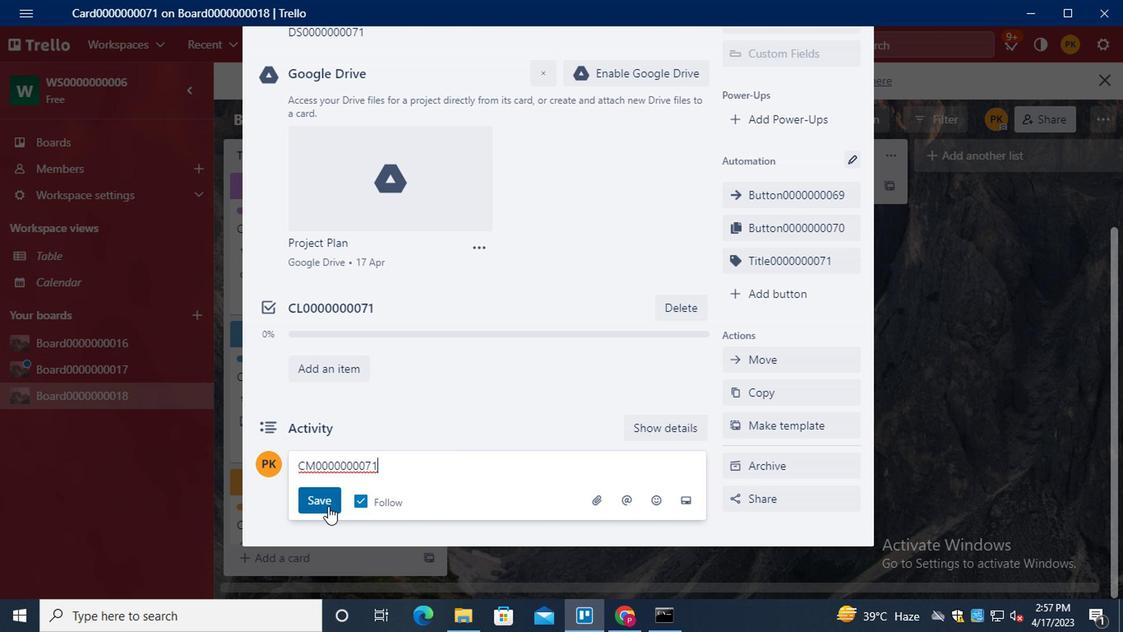 
Action: Mouse moved to (515, 501)
Screenshot: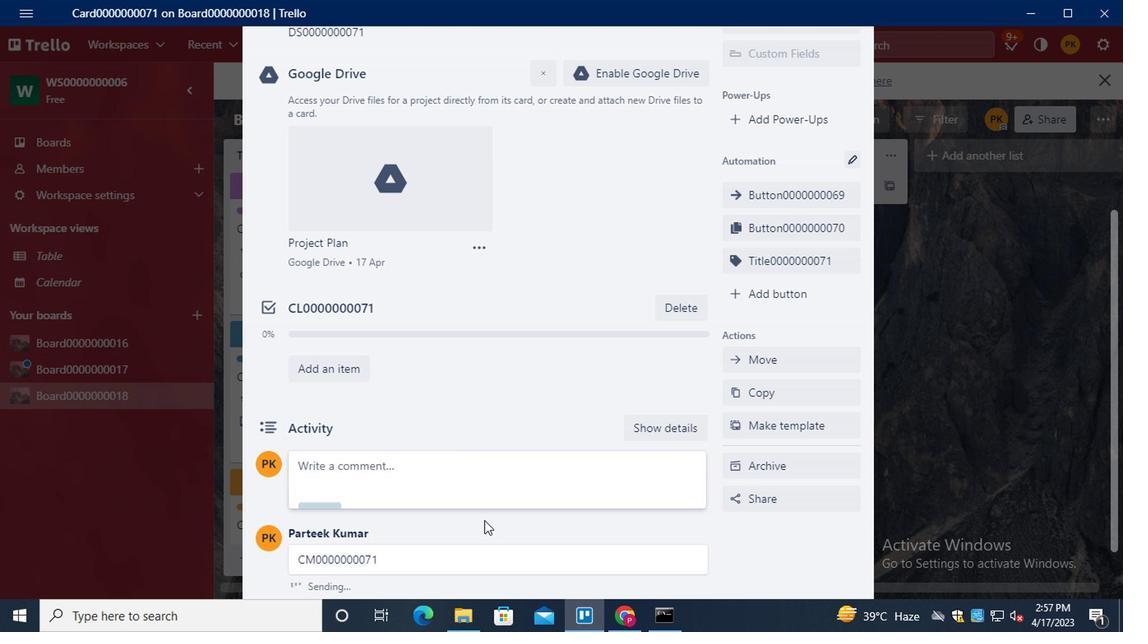 
Action: Mouse scrolled (515, 502) with delta (0, 1)
Screenshot: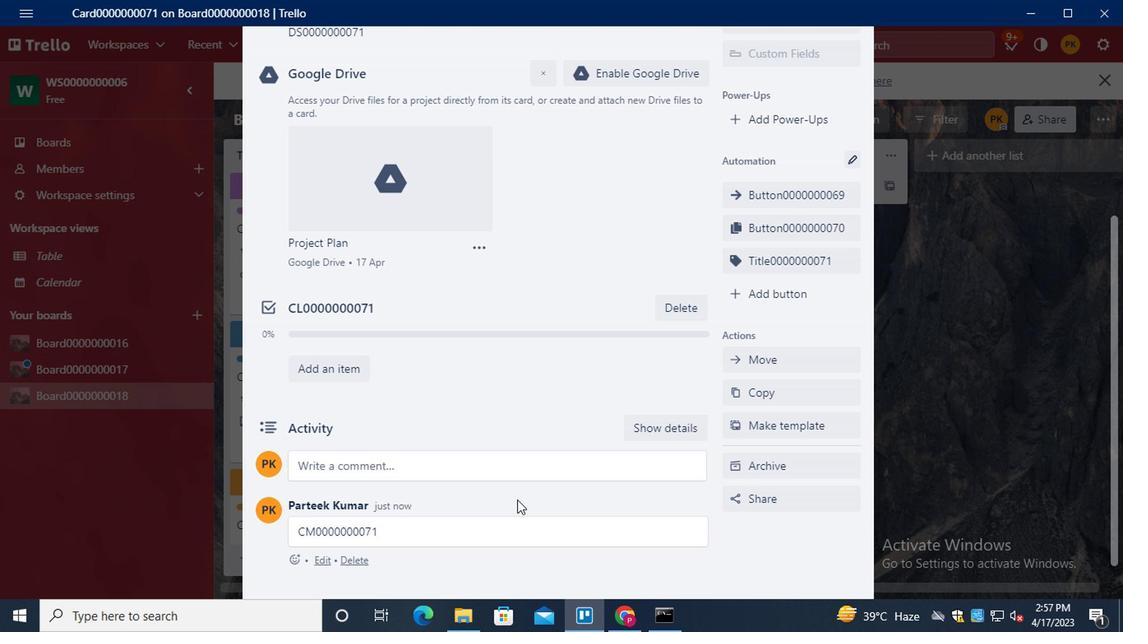 
Action: Mouse scrolled (515, 502) with delta (0, 1)
Screenshot: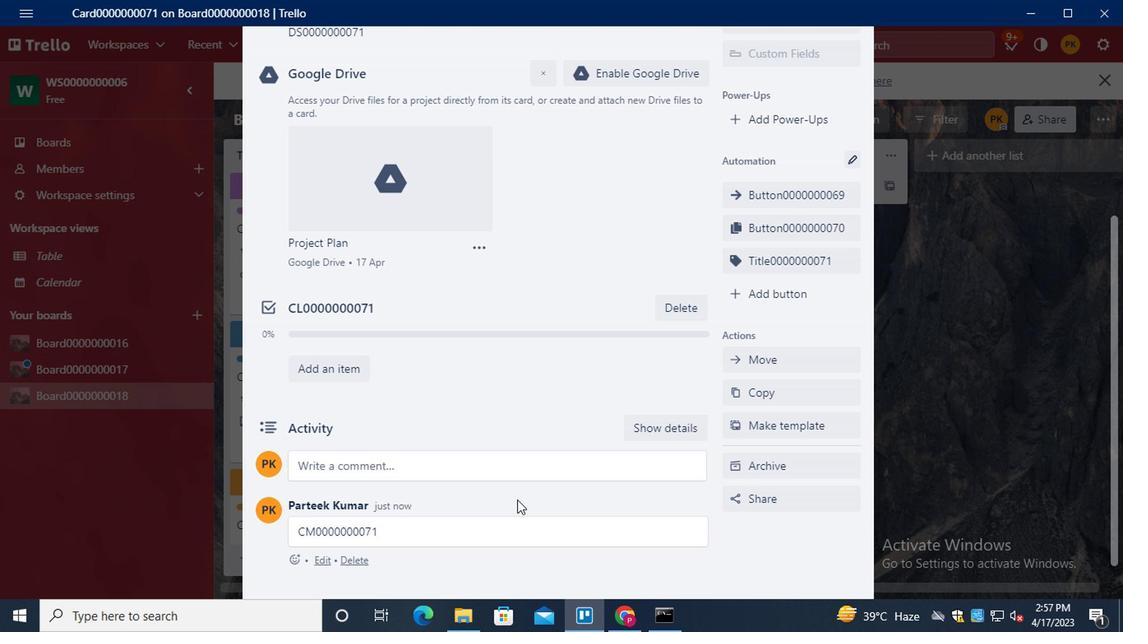 
Action: Mouse scrolled (515, 502) with delta (0, 1)
Screenshot: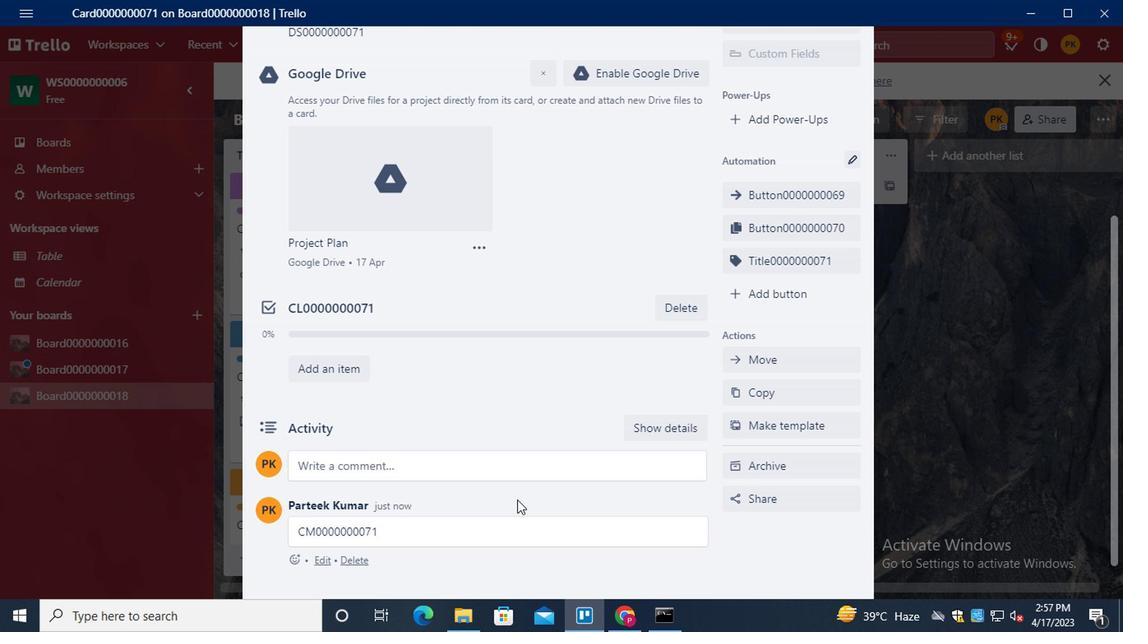 
Action: Mouse scrolled (515, 502) with delta (0, 1)
Screenshot: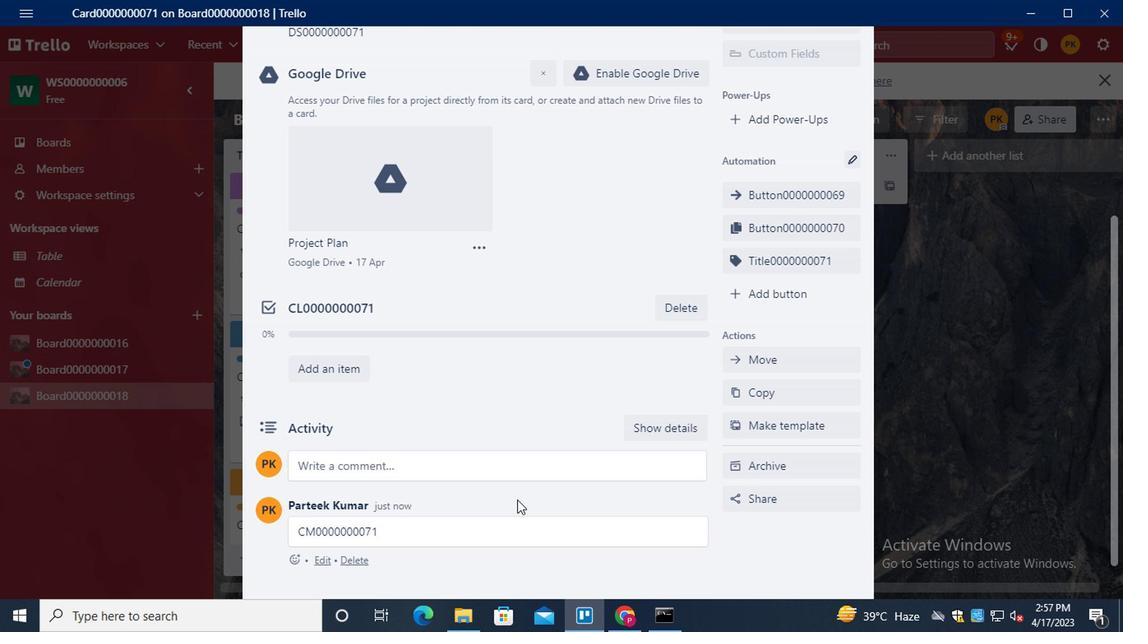 
Action: Mouse scrolled (515, 502) with delta (0, 1)
Screenshot: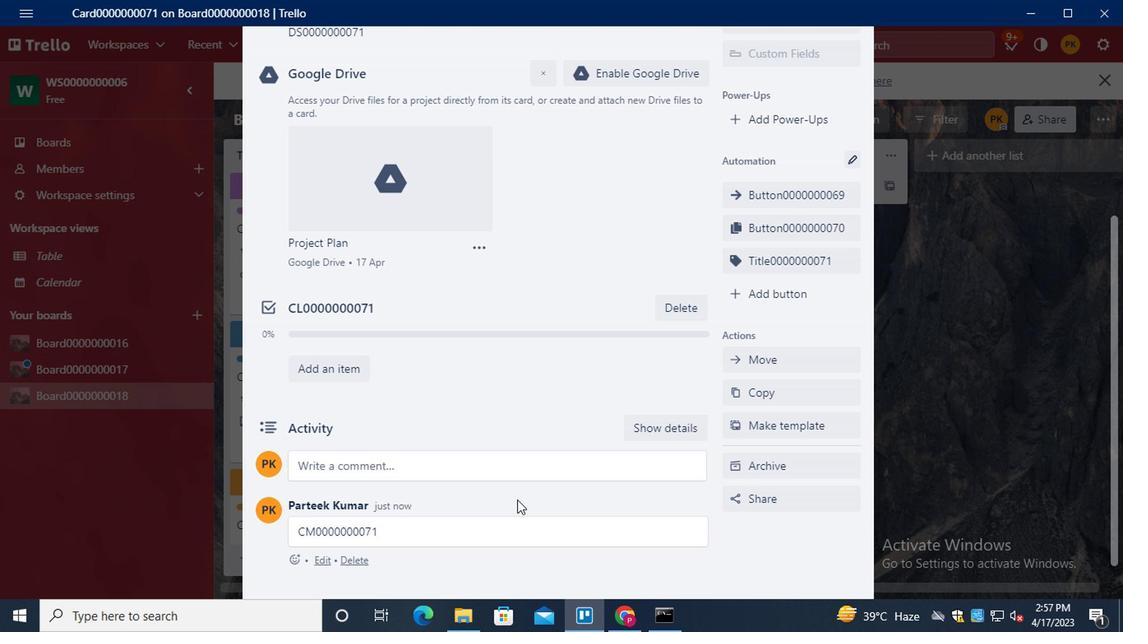 
Action: Mouse moved to (515, 501)
Screenshot: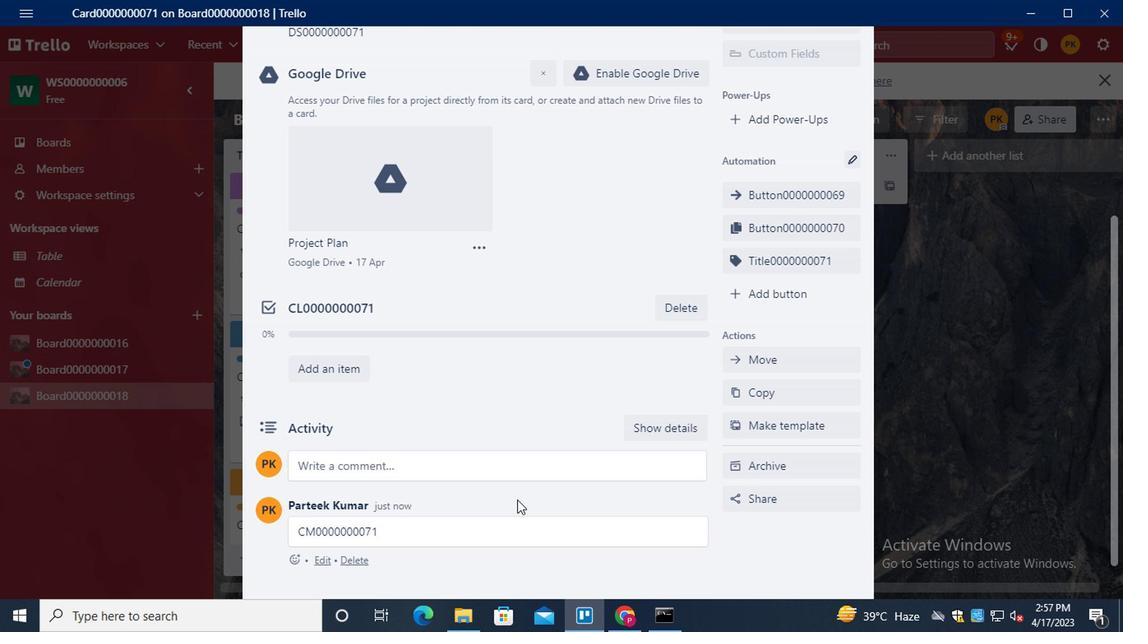 
Action: Mouse scrolled (515, 502) with delta (0, 1)
Screenshot: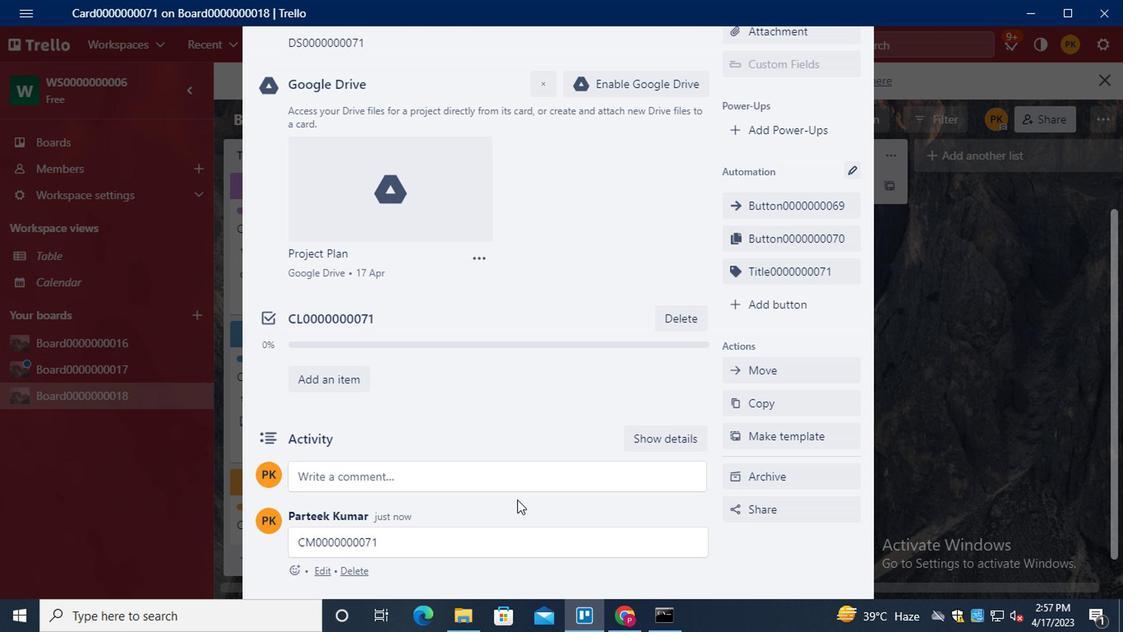 
Action: Mouse scrolled (515, 502) with delta (0, 1)
Screenshot: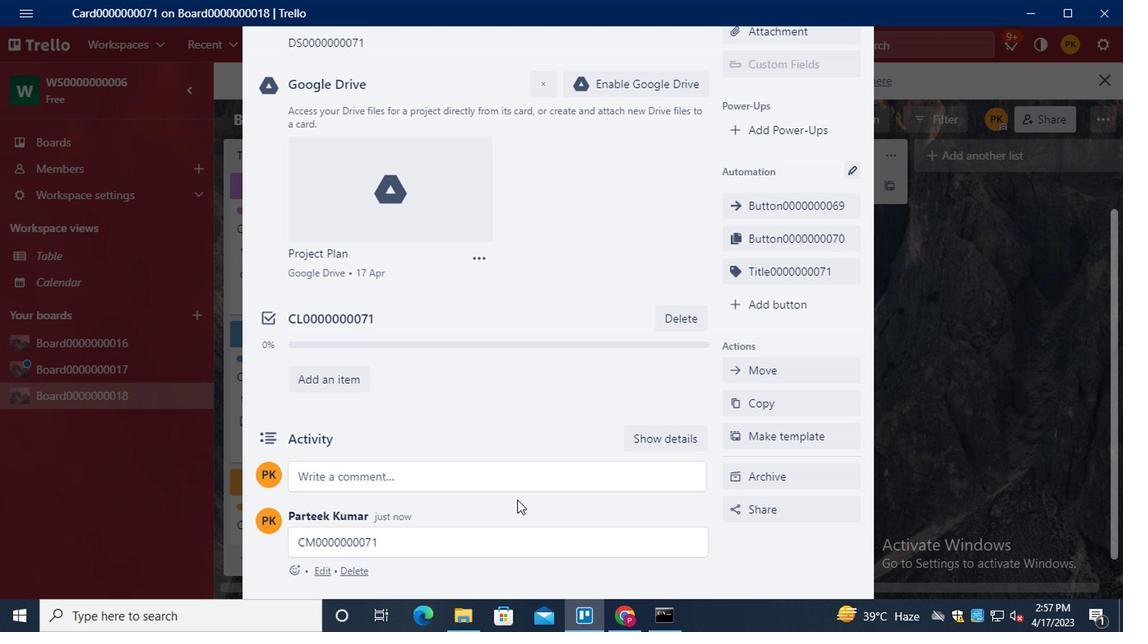 
Action: Mouse scrolled (515, 502) with delta (0, 1)
Screenshot: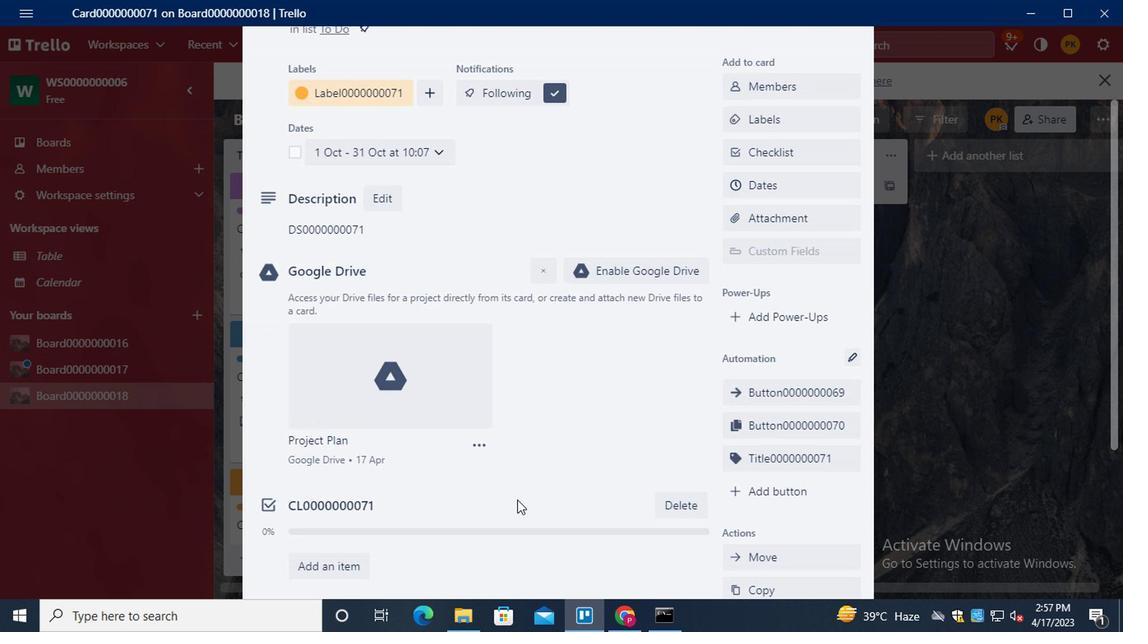 
